 Task: Find connections with filter location Elsdorf with filter topic #communitieswith filter profile language Spanish with filter current company Allscripts with filter school Karnataka technical jobs with filter industry Software Development with filter service category Financial Advisory with filter keywords title Managing Member
Action: Mouse moved to (546, 73)
Screenshot: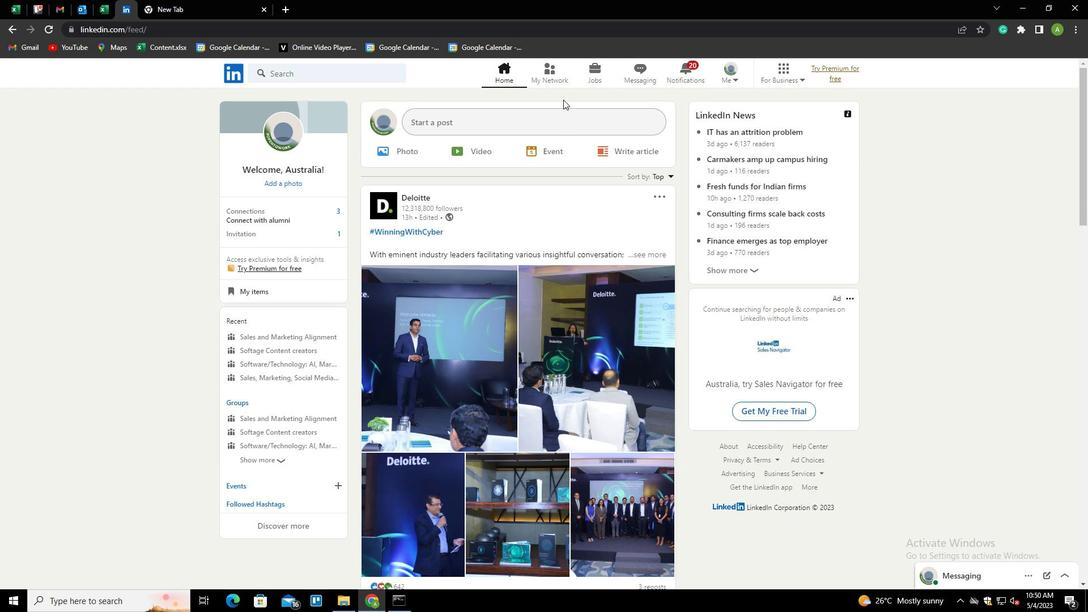 
Action: Mouse pressed left at (546, 73)
Screenshot: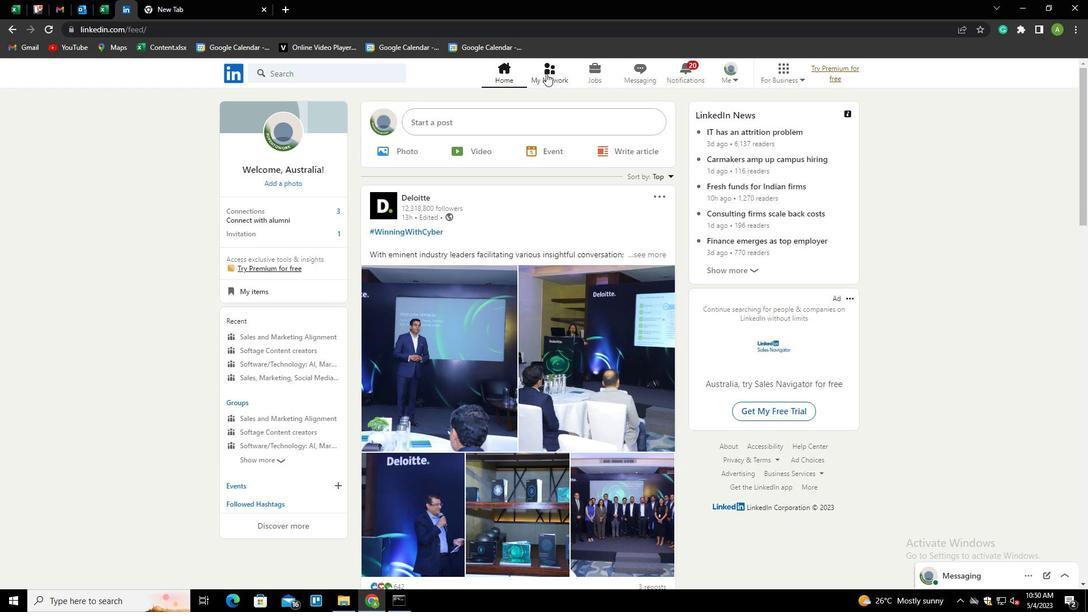 
Action: Mouse moved to (295, 133)
Screenshot: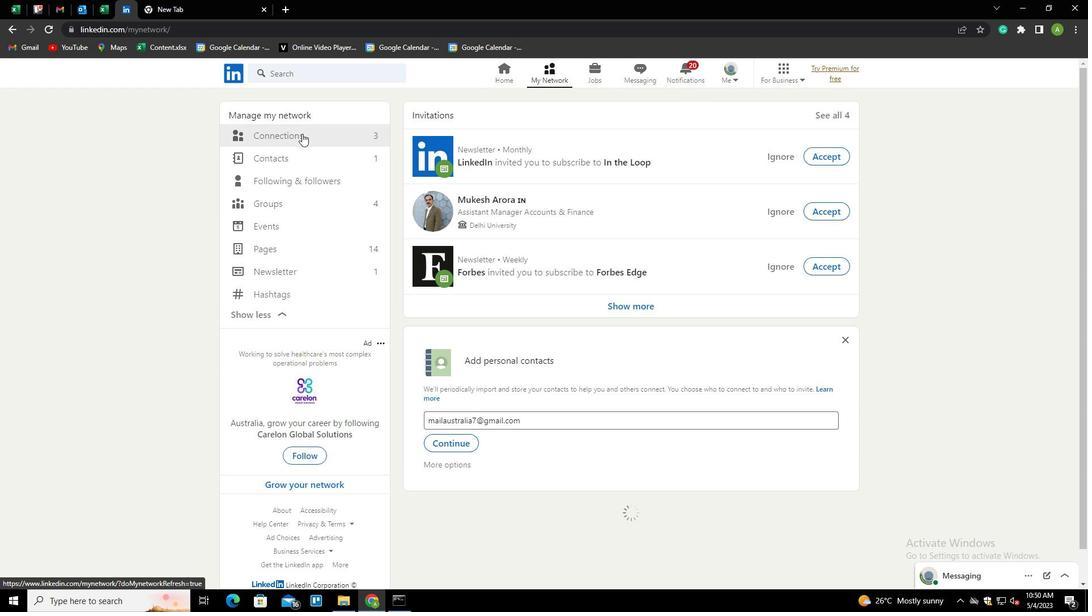 
Action: Mouse pressed left at (295, 133)
Screenshot: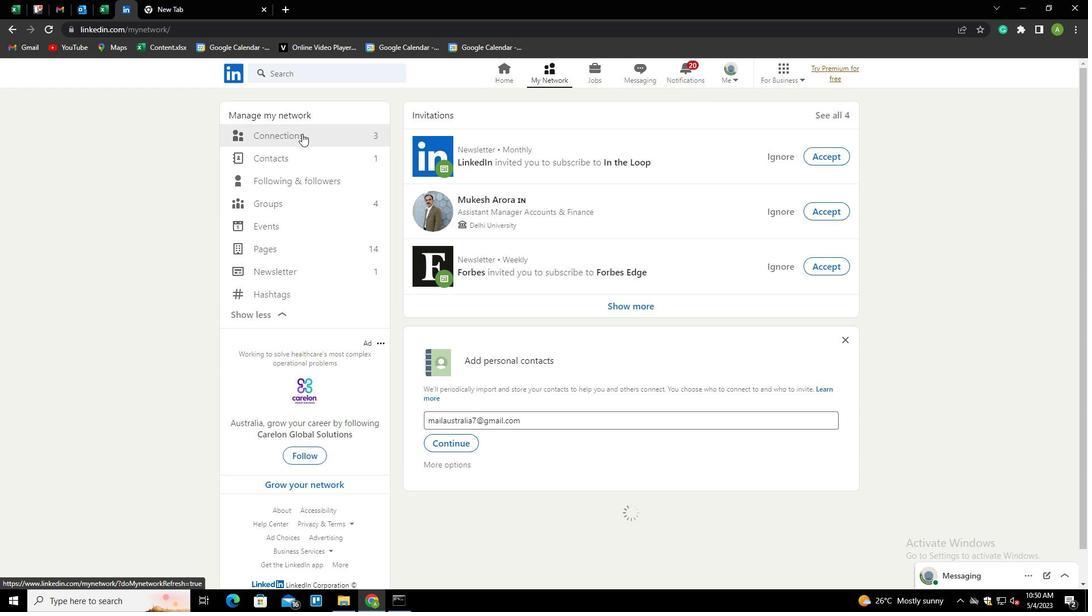 
Action: Mouse moved to (605, 137)
Screenshot: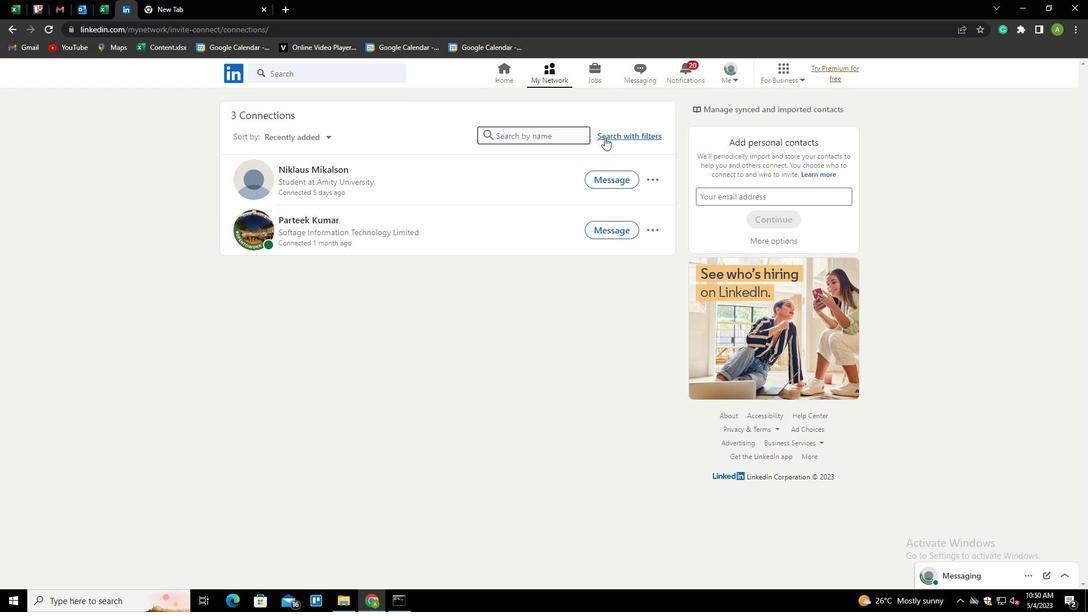 
Action: Mouse pressed left at (605, 137)
Screenshot: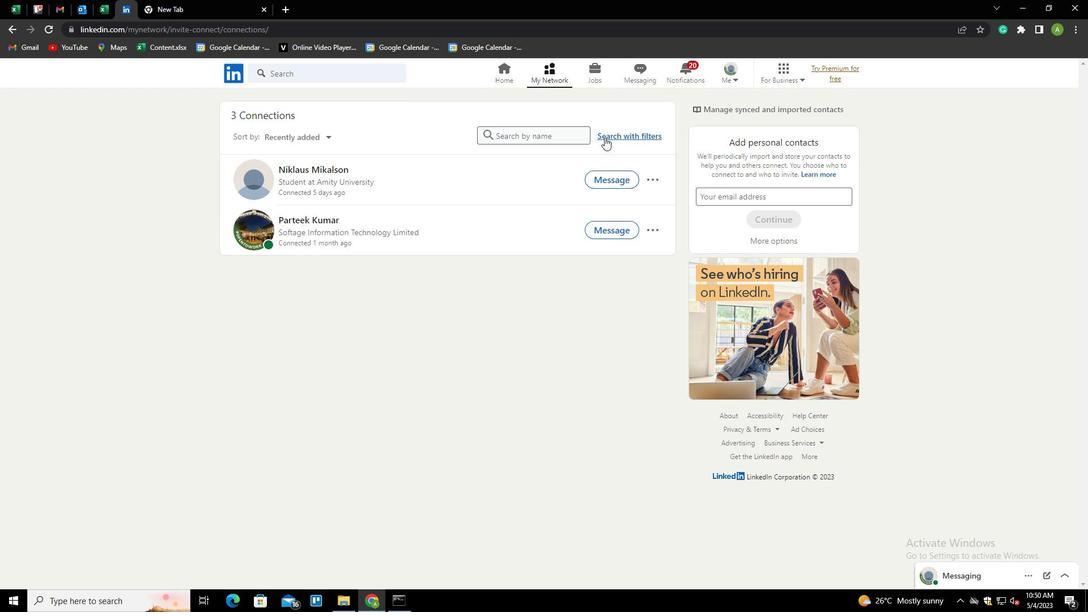 
Action: Mouse moved to (576, 103)
Screenshot: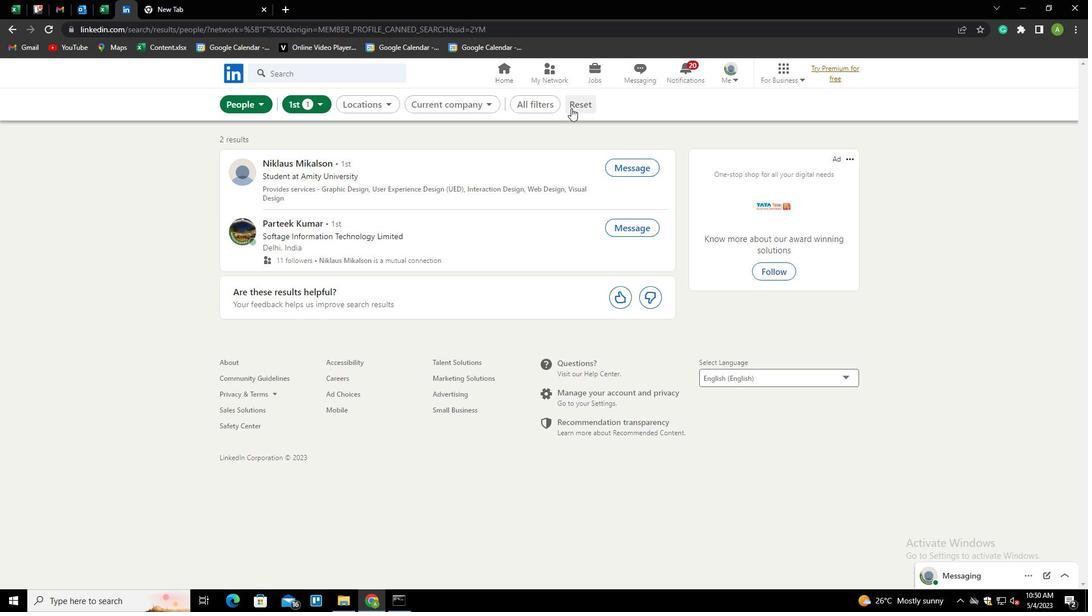 
Action: Mouse pressed left at (576, 103)
Screenshot: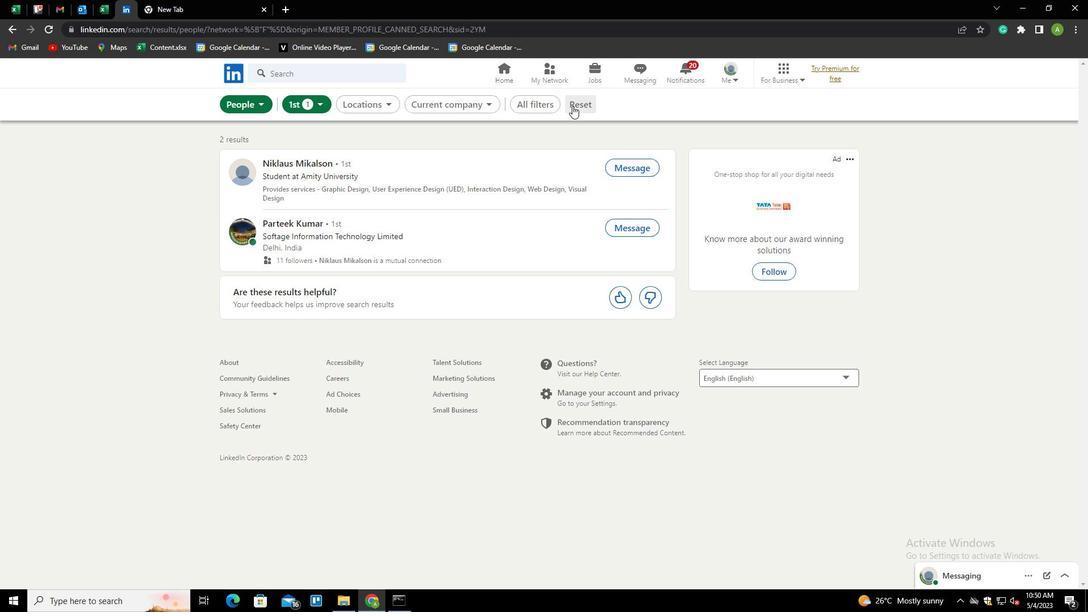 
Action: Mouse moved to (568, 104)
Screenshot: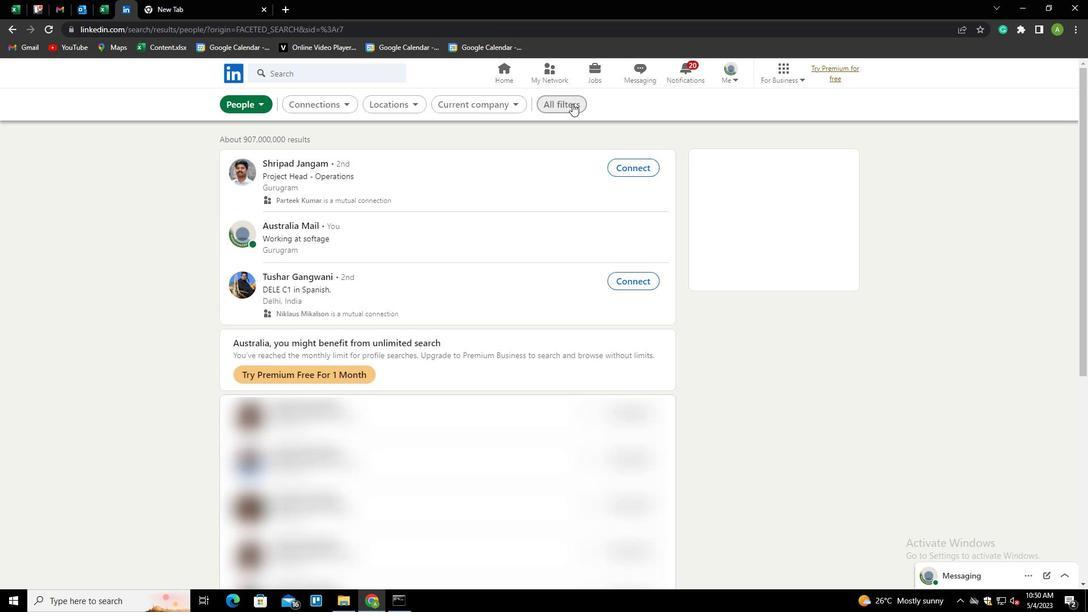 
Action: Mouse pressed left at (568, 104)
Screenshot: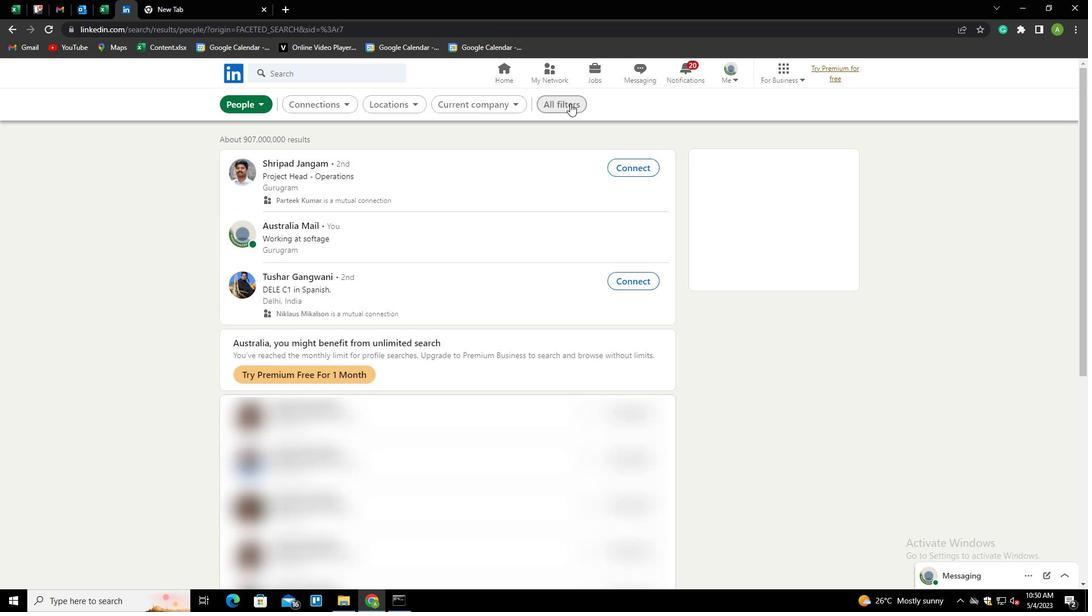 
Action: Mouse moved to (1006, 326)
Screenshot: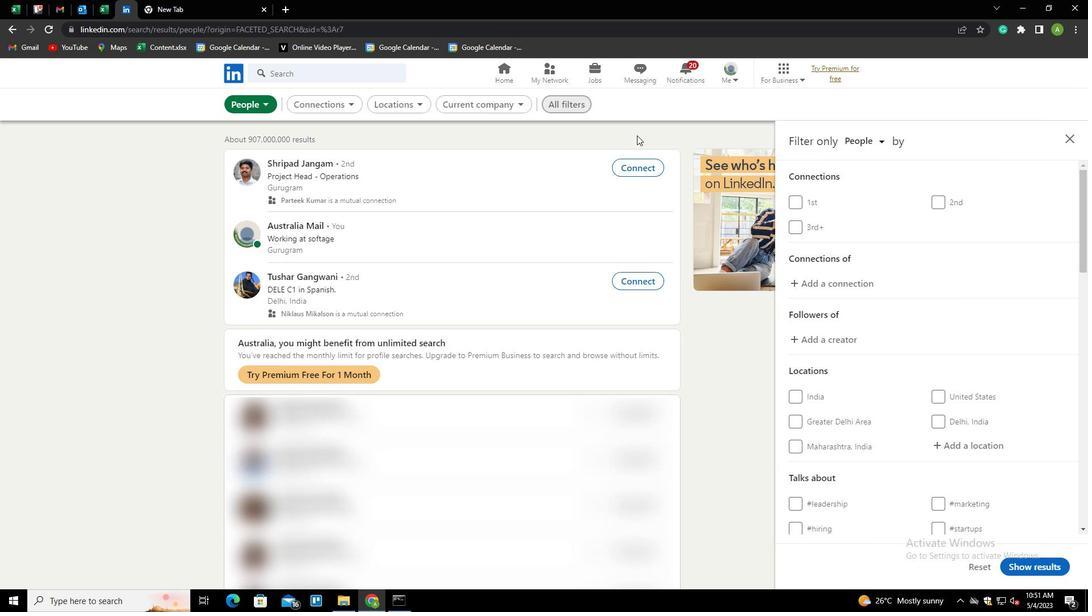 
Action: Mouse scrolled (1006, 325) with delta (0, 0)
Screenshot: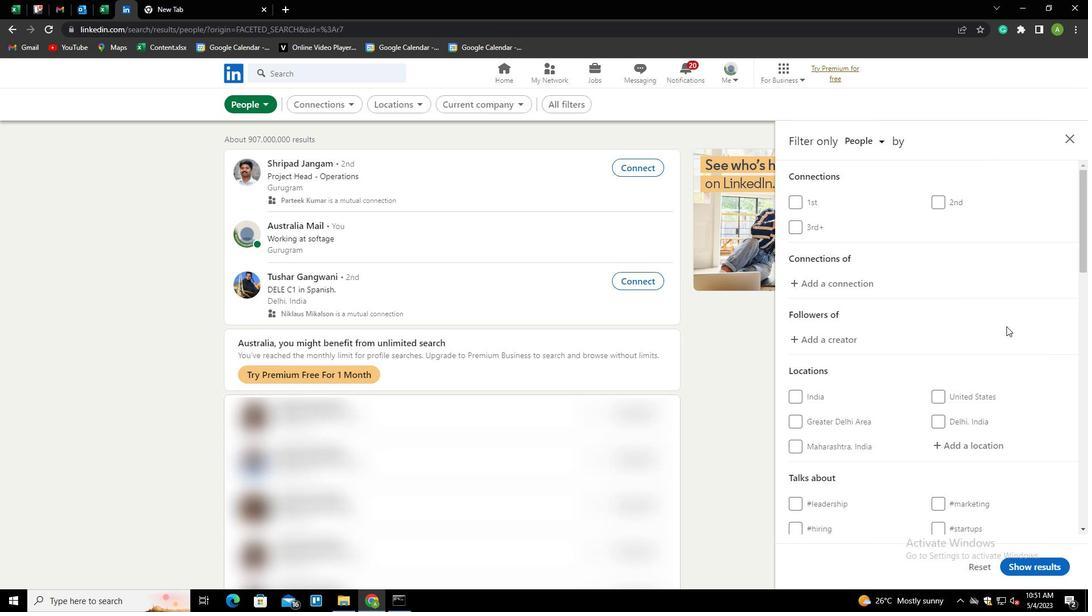 
Action: Mouse scrolled (1006, 325) with delta (0, 0)
Screenshot: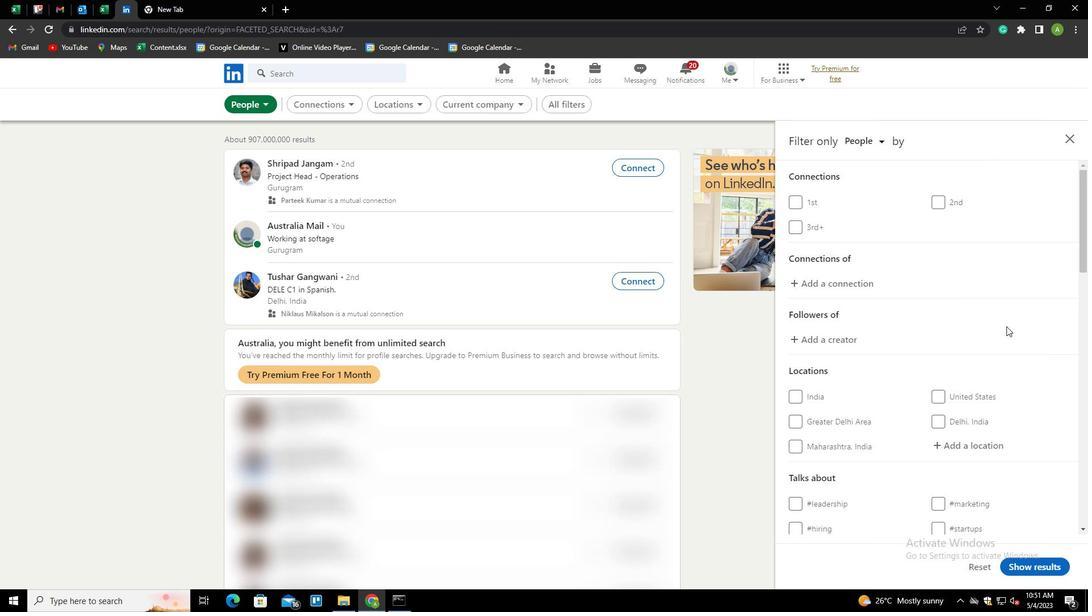 
Action: Mouse scrolled (1006, 325) with delta (0, 0)
Screenshot: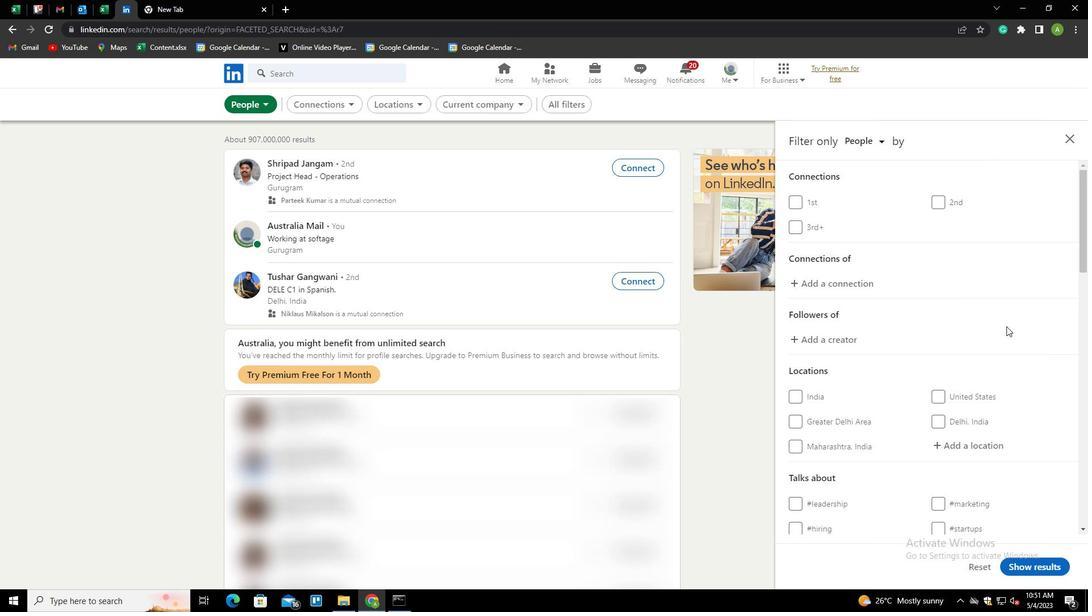 
Action: Mouse moved to (953, 275)
Screenshot: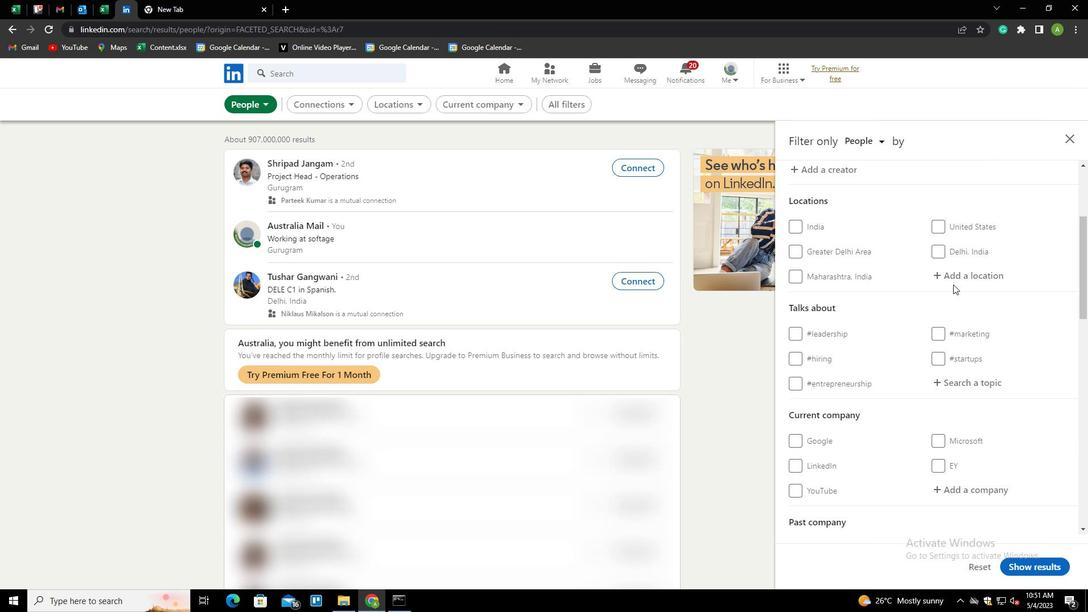 
Action: Mouse pressed left at (953, 275)
Screenshot: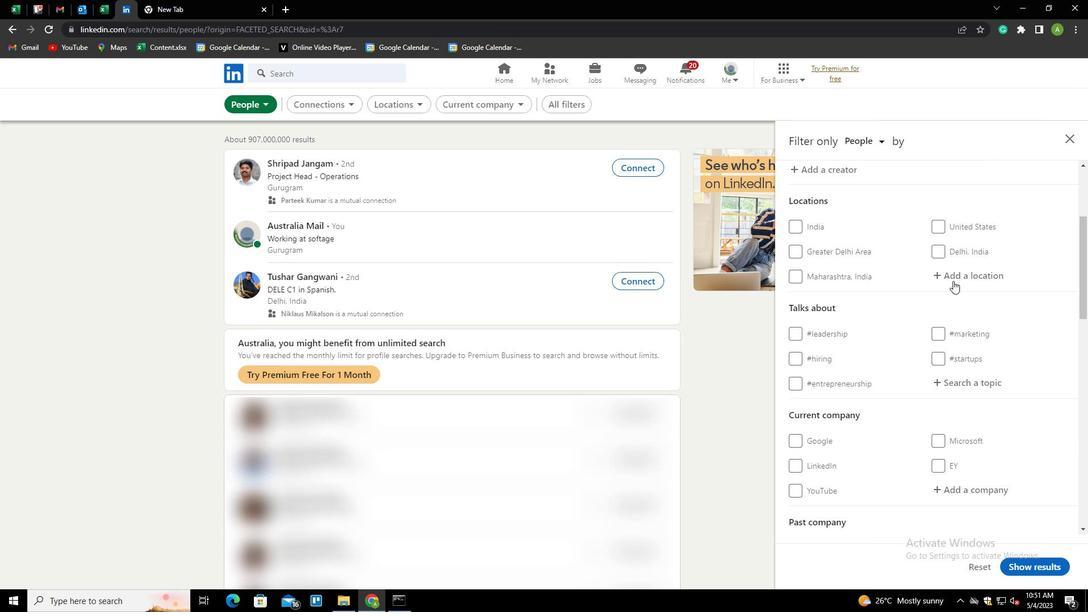 
Action: Key pressed <Key.shift>ELSDORF<Key.down><Key.enter>
Screenshot: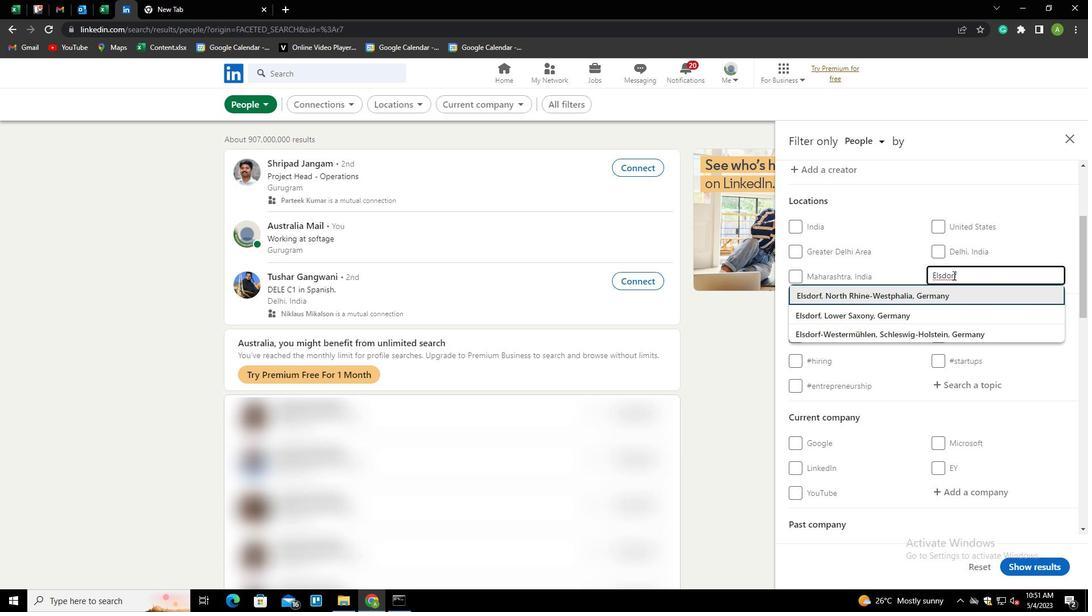 
Action: Mouse scrolled (953, 274) with delta (0, 0)
Screenshot: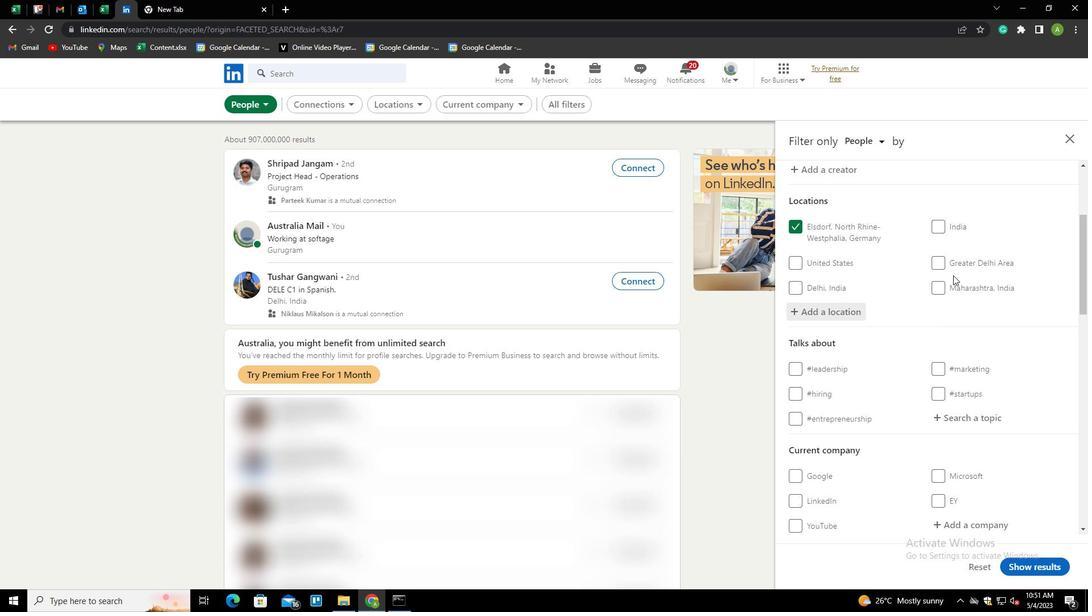 
Action: Mouse scrolled (953, 274) with delta (0, 0)
Screenshot: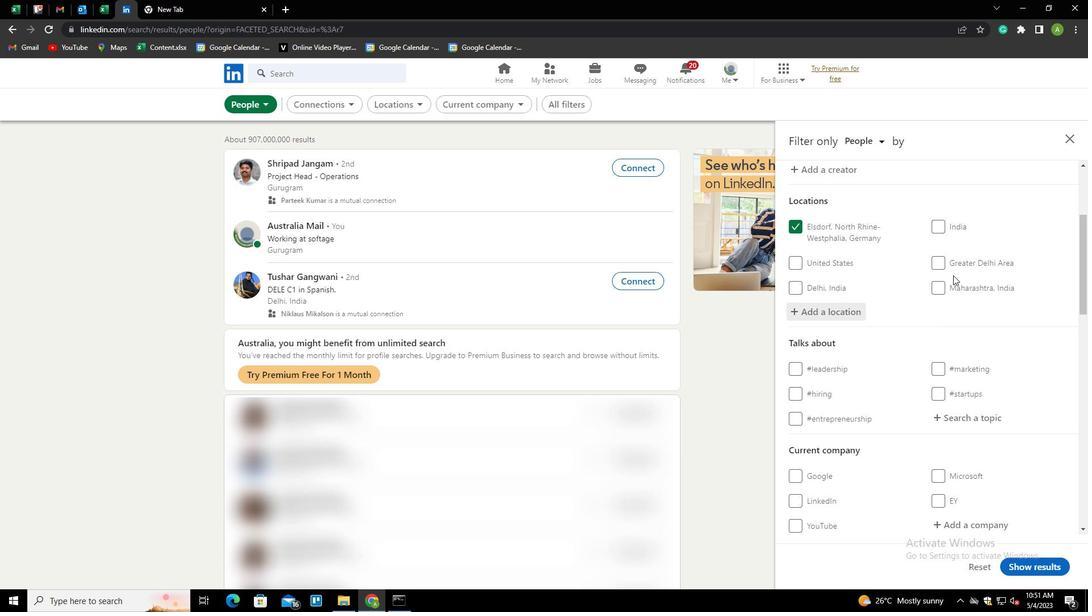 
Action: Mouse moved to (946, 299)
Screenshot: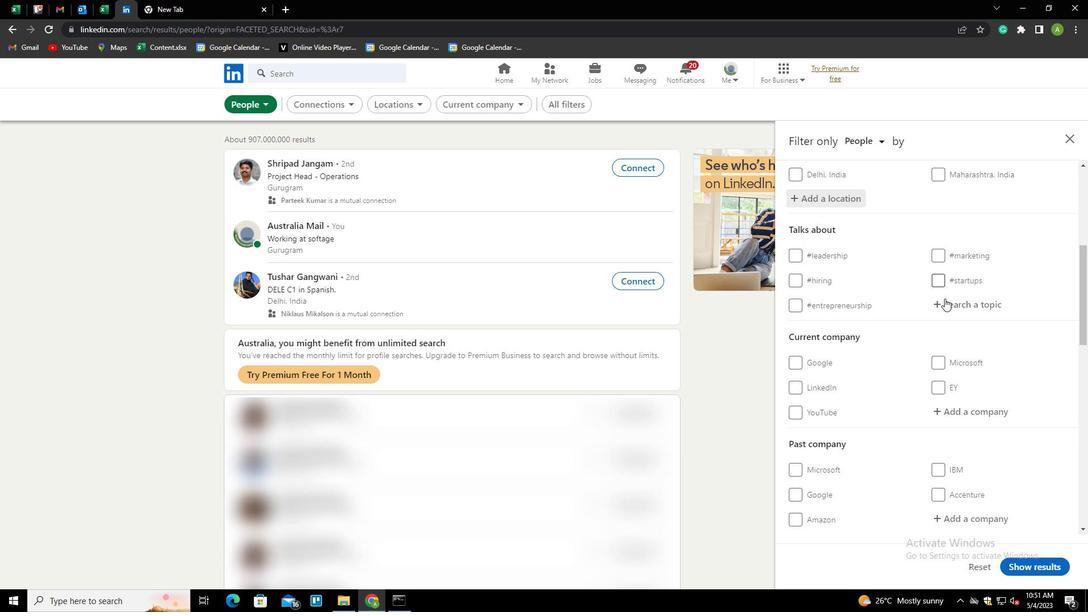 
Action: Mouse pressed left at (946, 299)
Screenshot: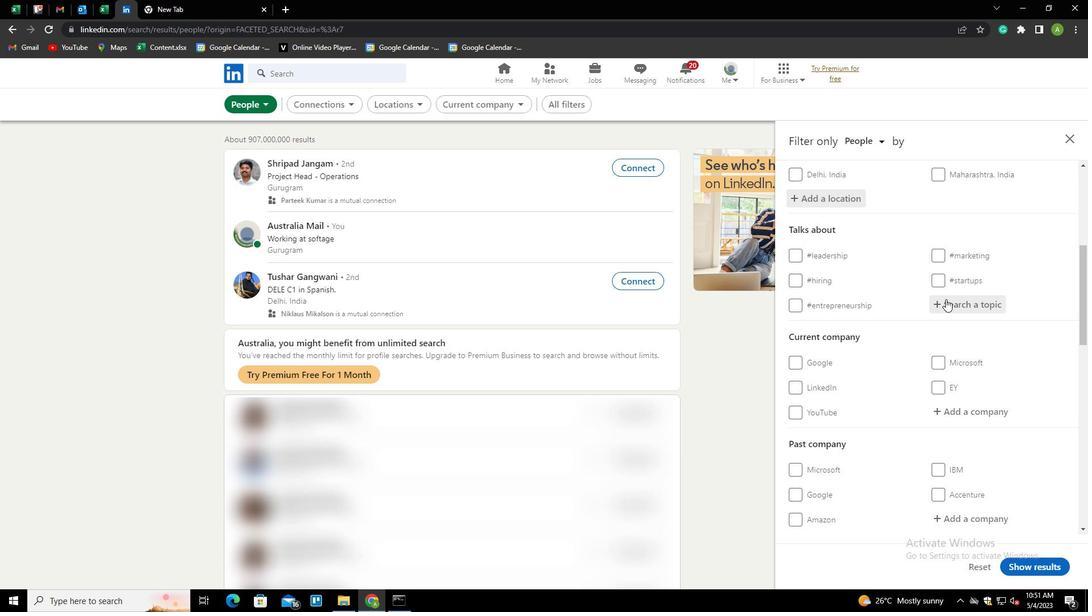 
Action: Key pressed COMMUNICATION<Key.down><Key.backspace><Key.backspace>ES
Screenshot: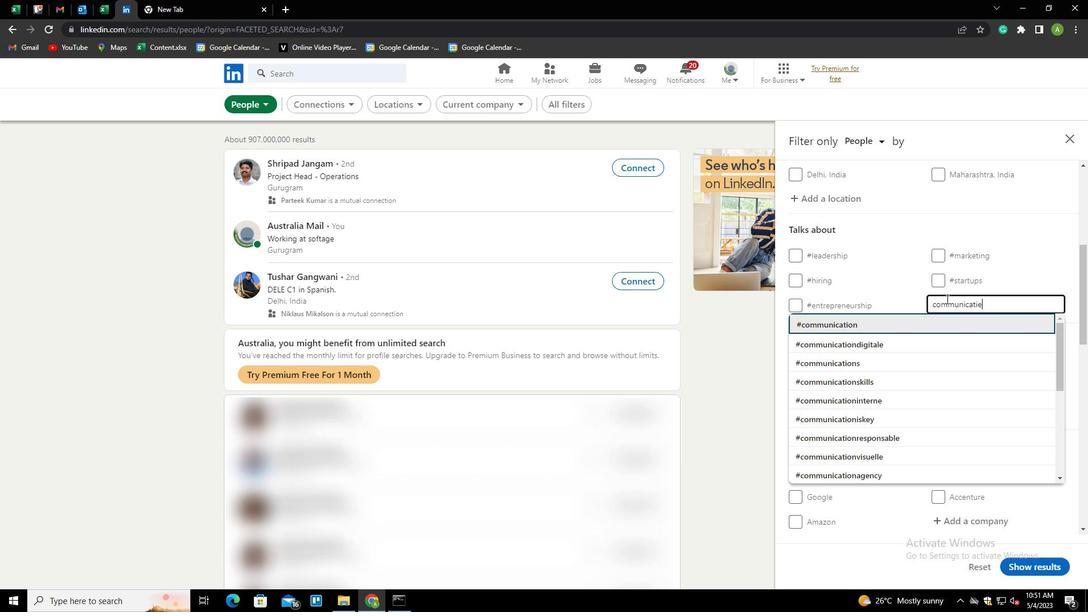 
Action: Mouse moved to (987, 324)
Screenshot: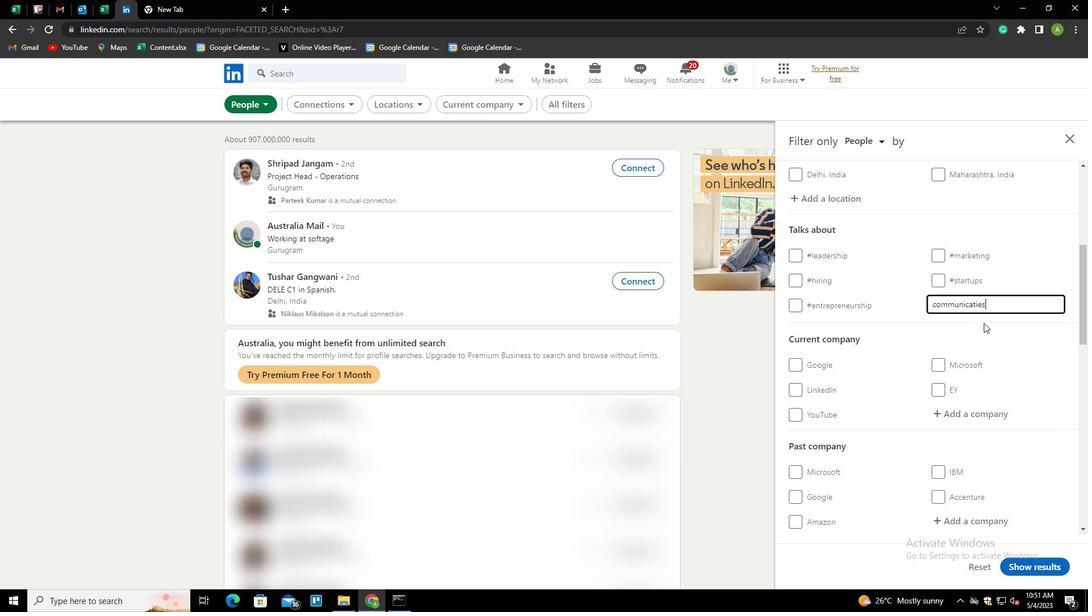 
Action: Mouse pressed left at (987, 324)
Screenshot: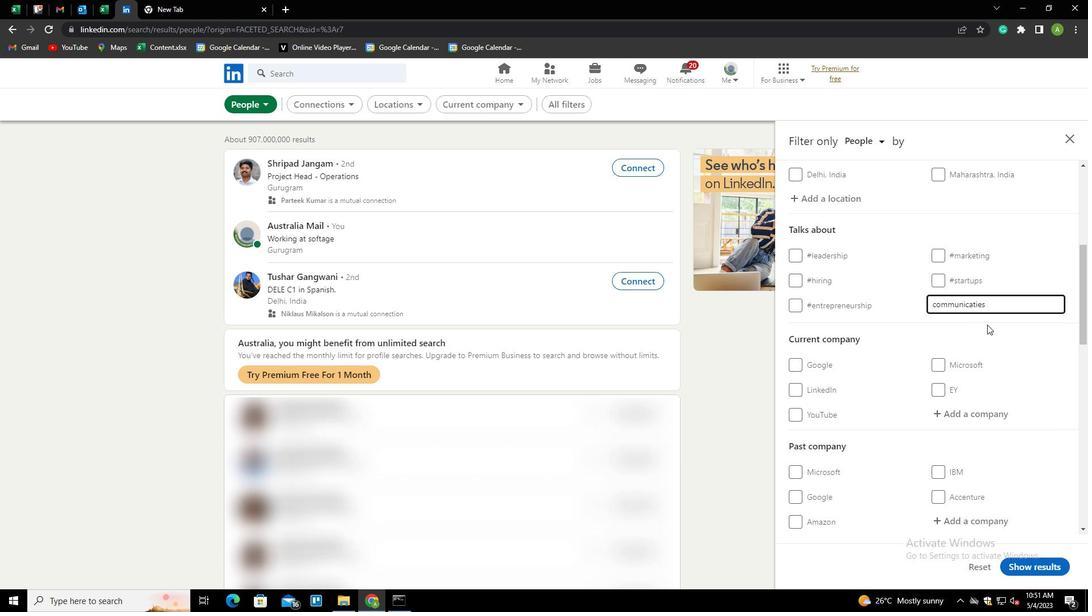 
Action: Mouse moved to (971, 307)
Screenshot: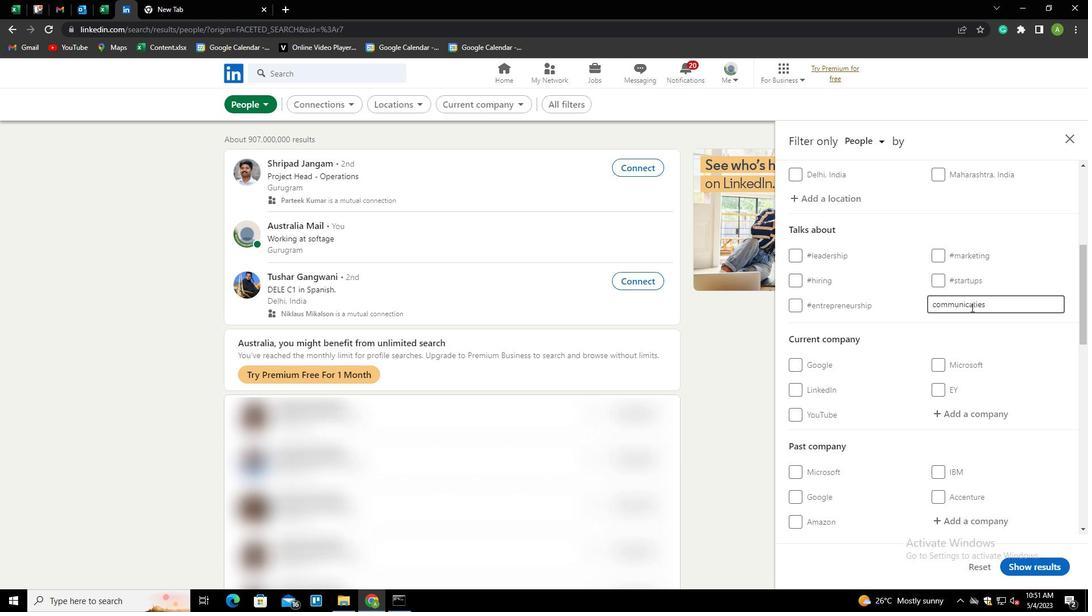 
Action: Mouse pressed left at (971, 307)
Screenshot: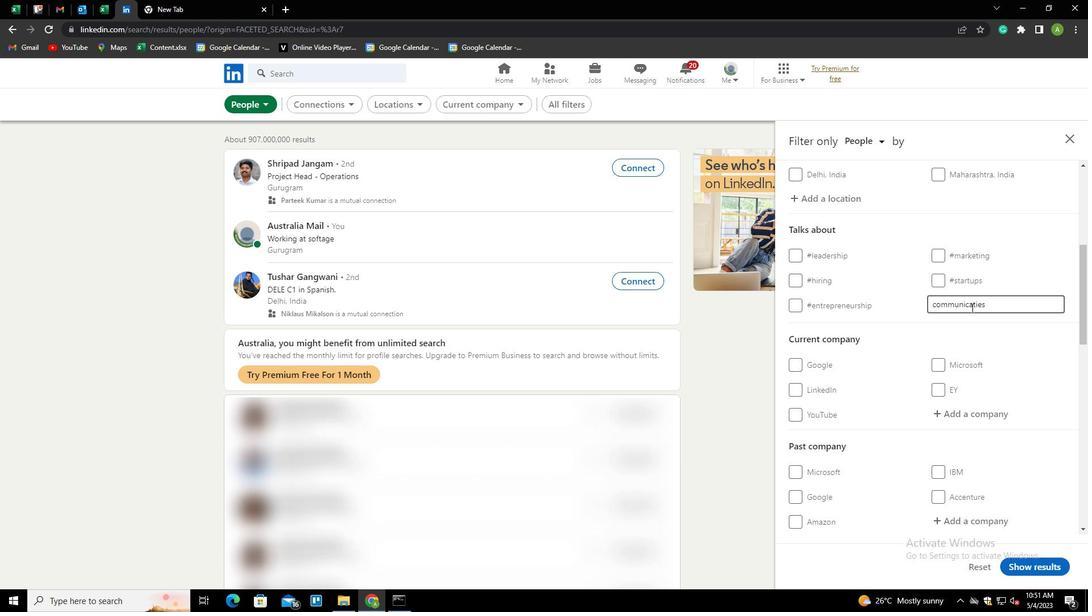 
Action: Mouse moved to (981, 308)
Screenshot: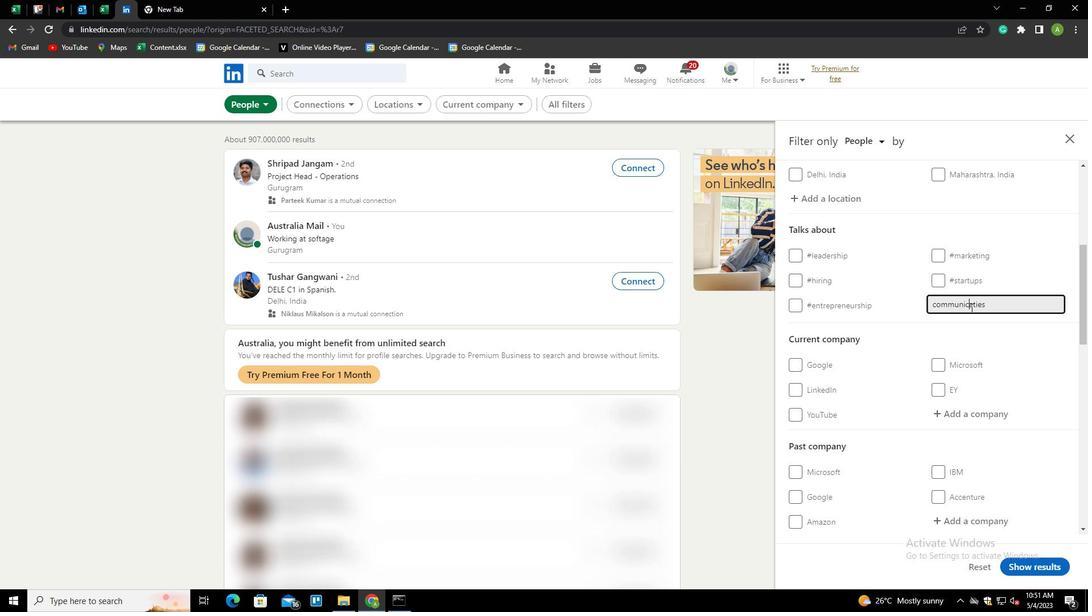 
Action: Key pressed <Key.right><Key.backspace><Key.backspace><Key.down><Key.enter>
Screenshot: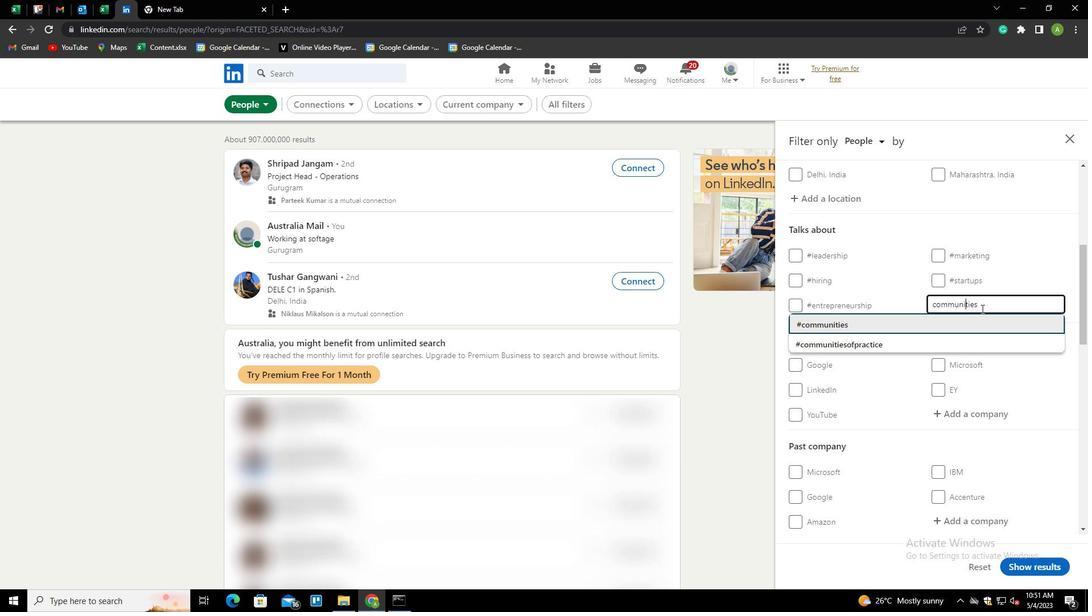 
Action: Mouse scrolled (981, 308) with delta (0, 0)
Screenshot: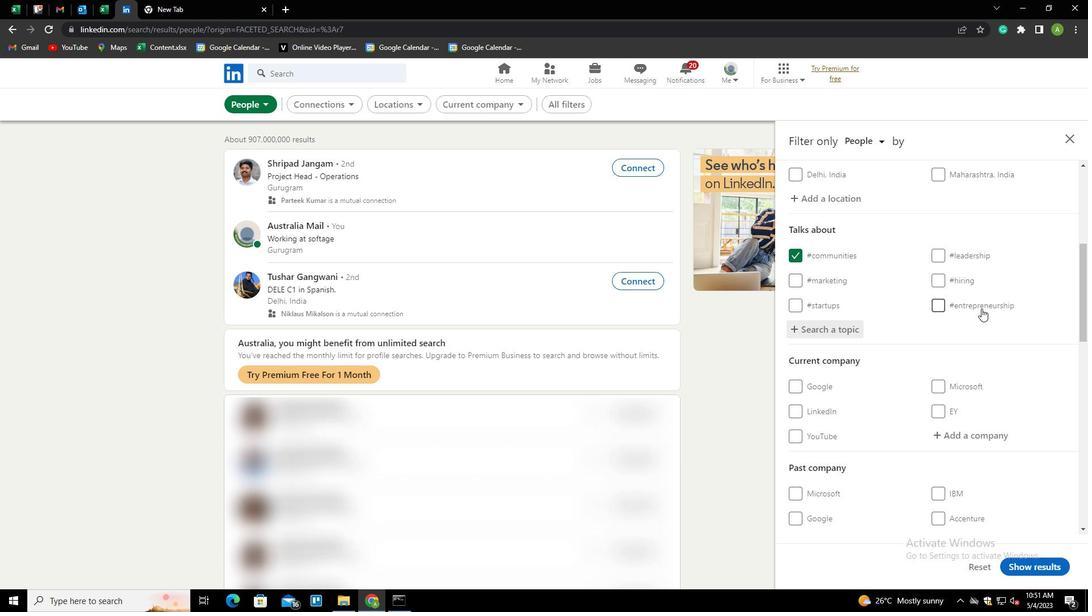 
Action: Mouse scrolled (981, 308) with delta (0, 0)
Screenshot: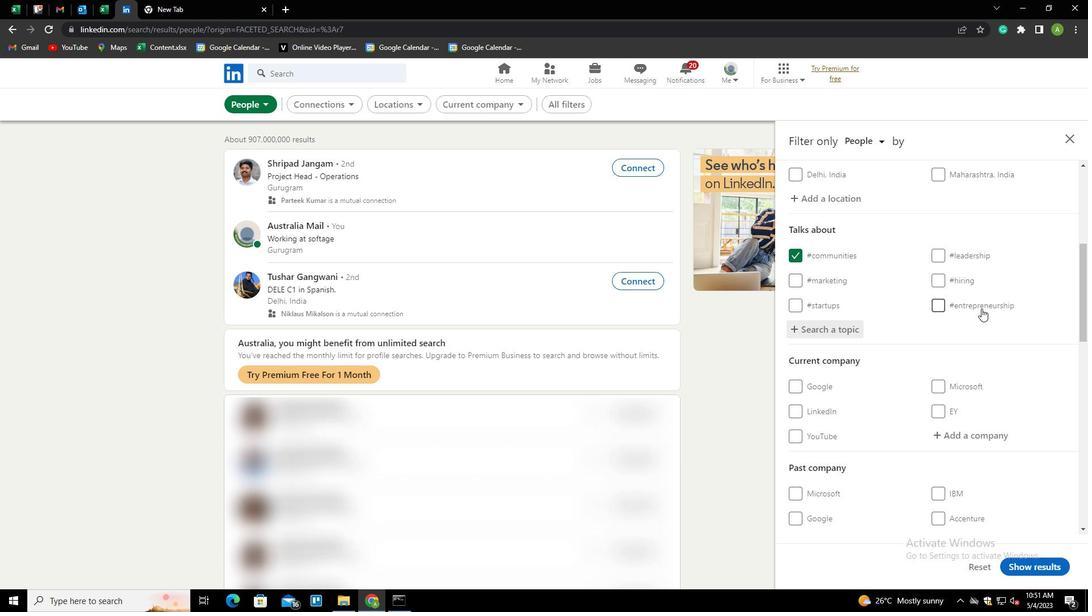 
Action: Mouse scrolled (981, 308) with delta (0, 0)
Screenshot: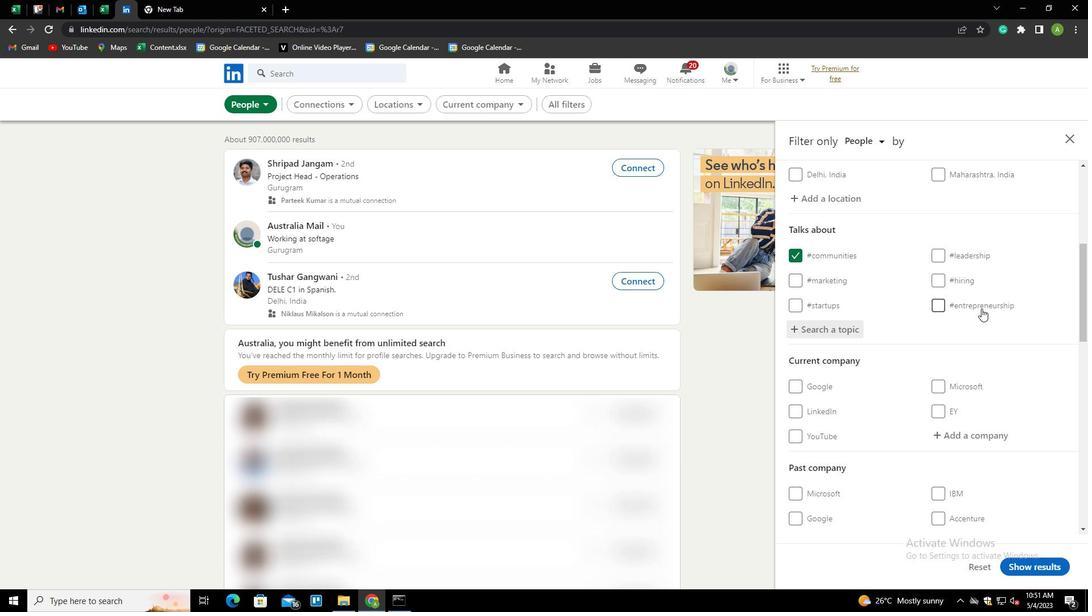 
Action: Mouse scrolled (981, 308) with delta (0, 0)
Screenshot: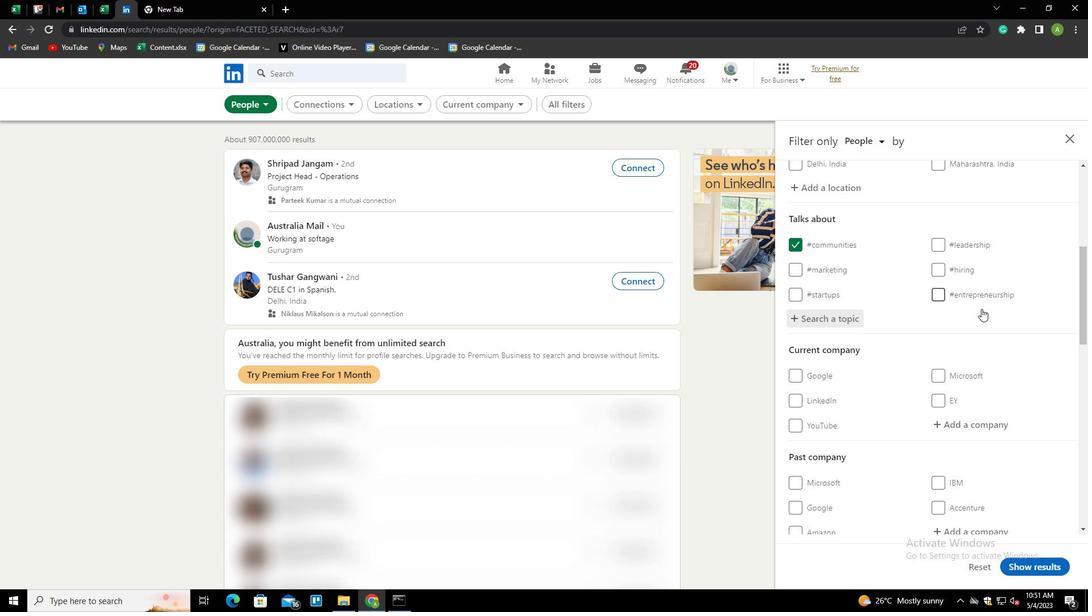 
Action: Mouse scrolled (981, 308) with delta (0, 0)
Screenshot: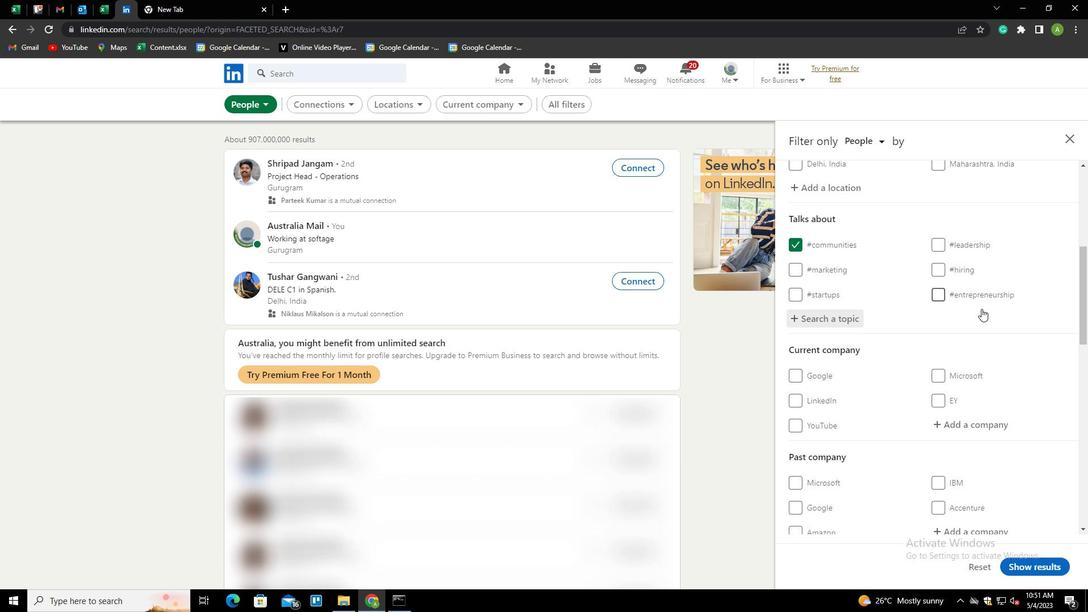 
Action: Mouse scrolled (981, 308) with delta (0, 0)
Screenshot: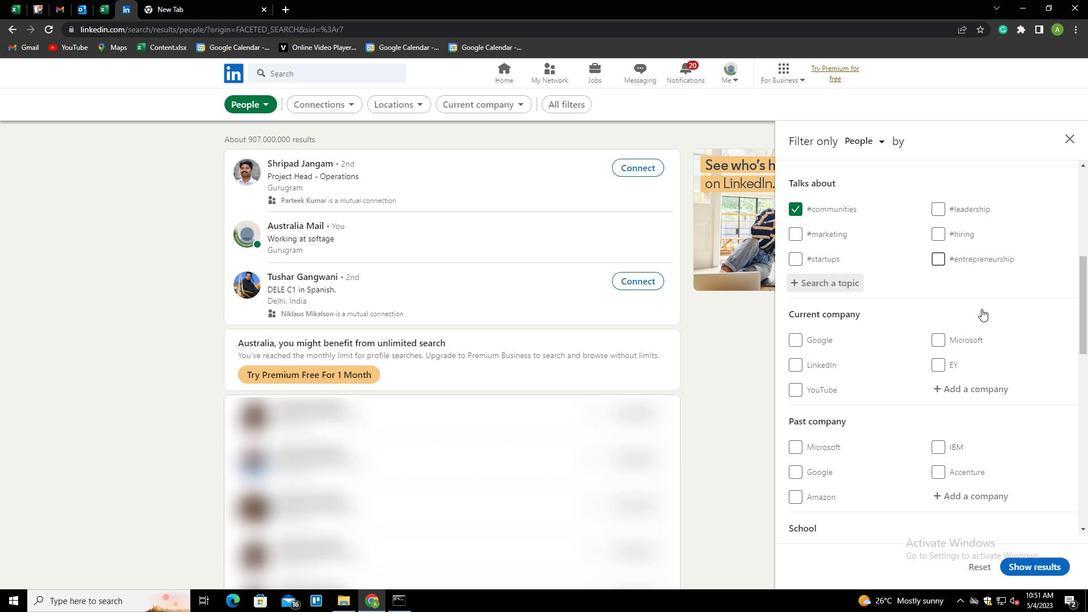 
Action: Mouse scrolled (981, 308) with delta (0, 0)
Screenshot: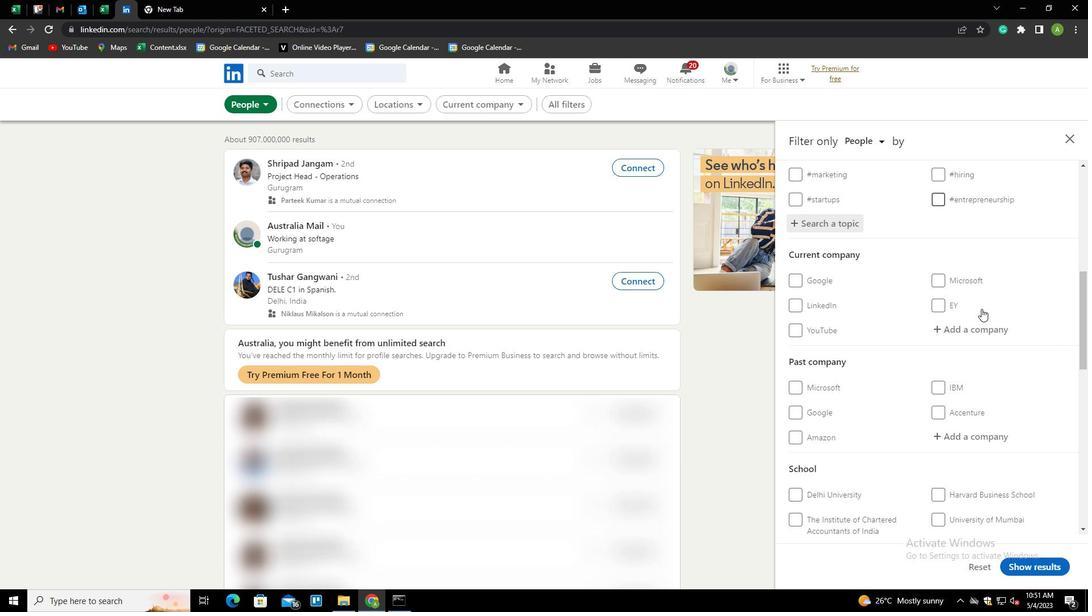
Action: Mouse scrolled (981, 308) with delta (0, 0)
Screenshot: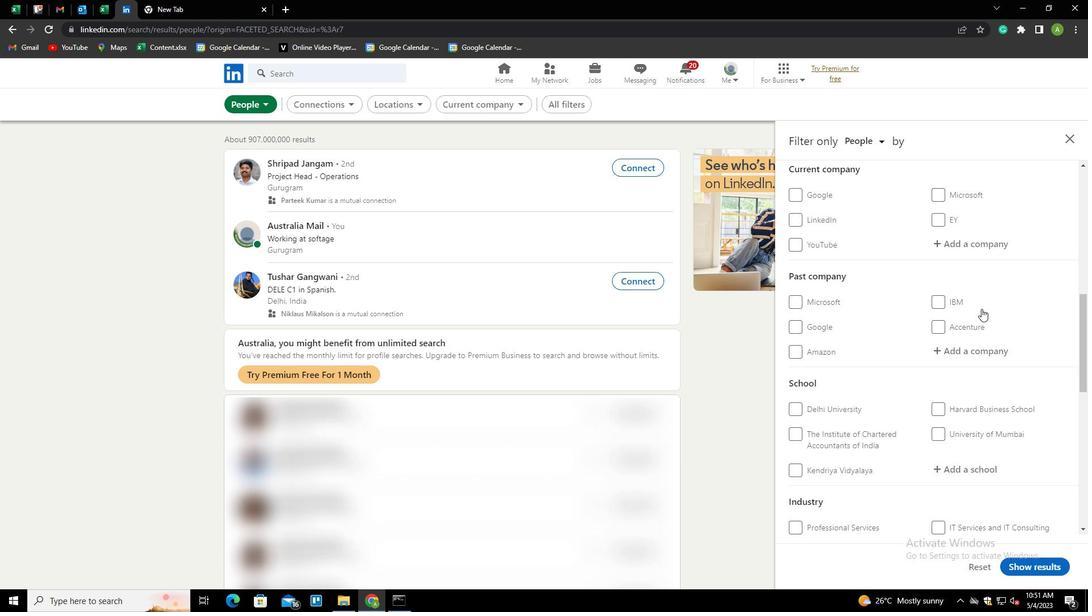 
Action: Mouse moved to (827, 421)
Screenshot: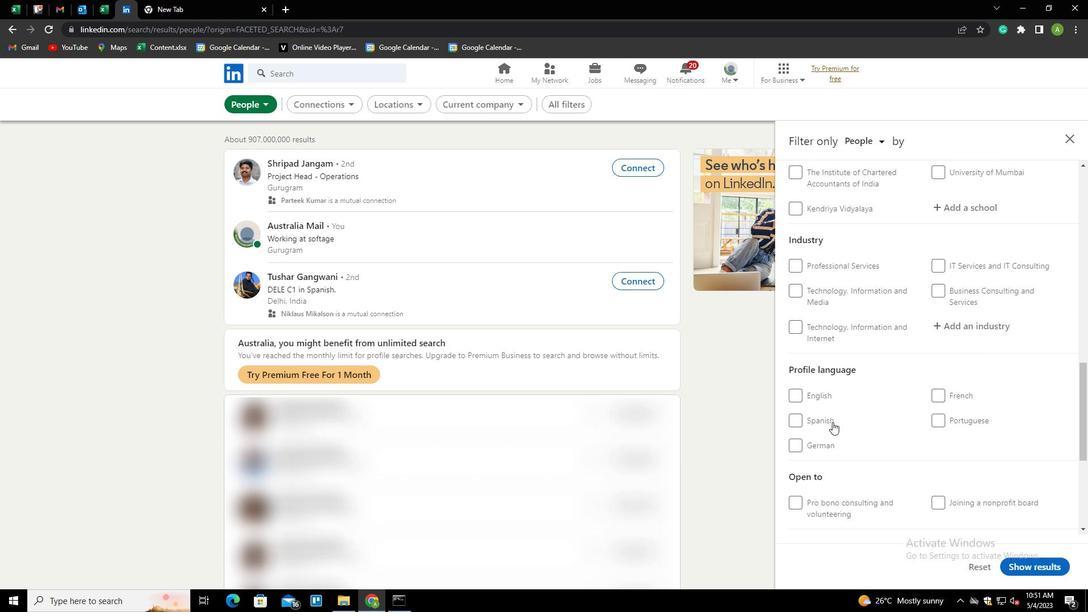 
Action: Mouse pressed left at (827, 421)
Screenshot: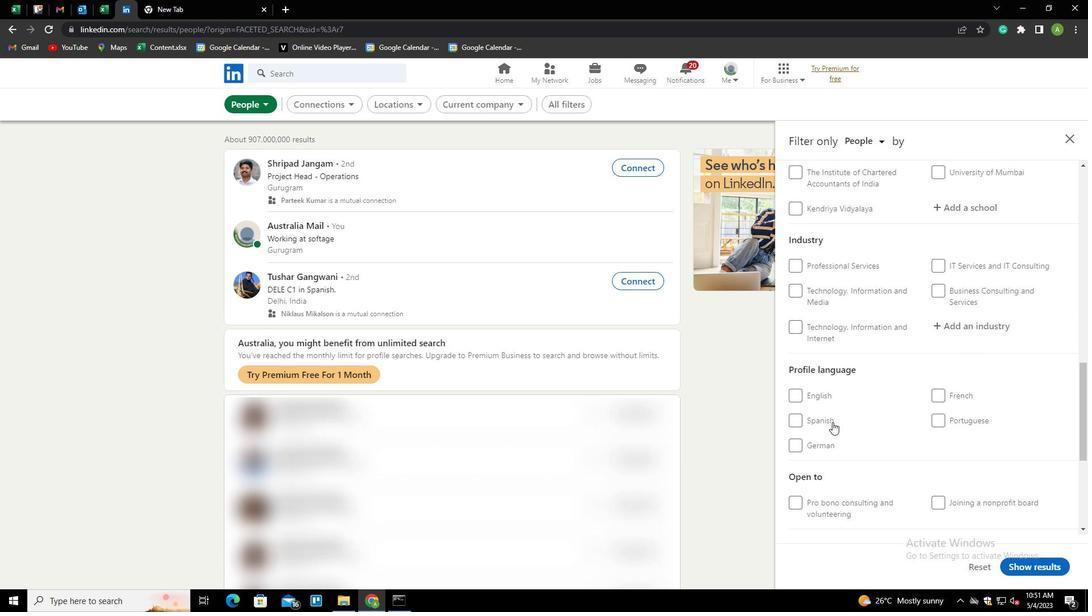 
Action: Mouse moved to (918, 378)
Screenshot: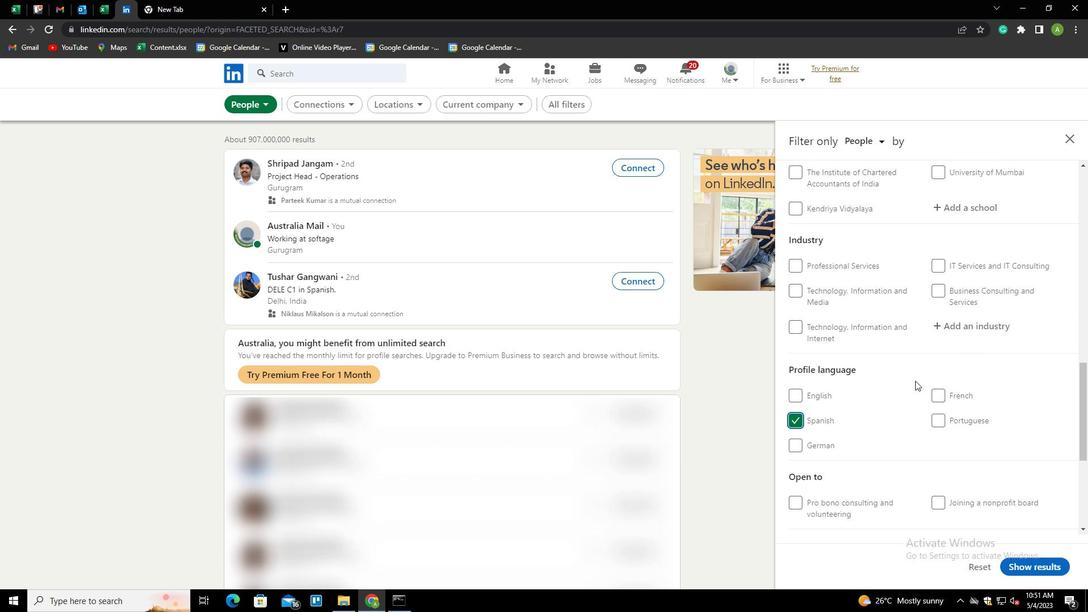 
Action: Mouse scrolled (918, 378) with delta (0, 0)
Screenshot: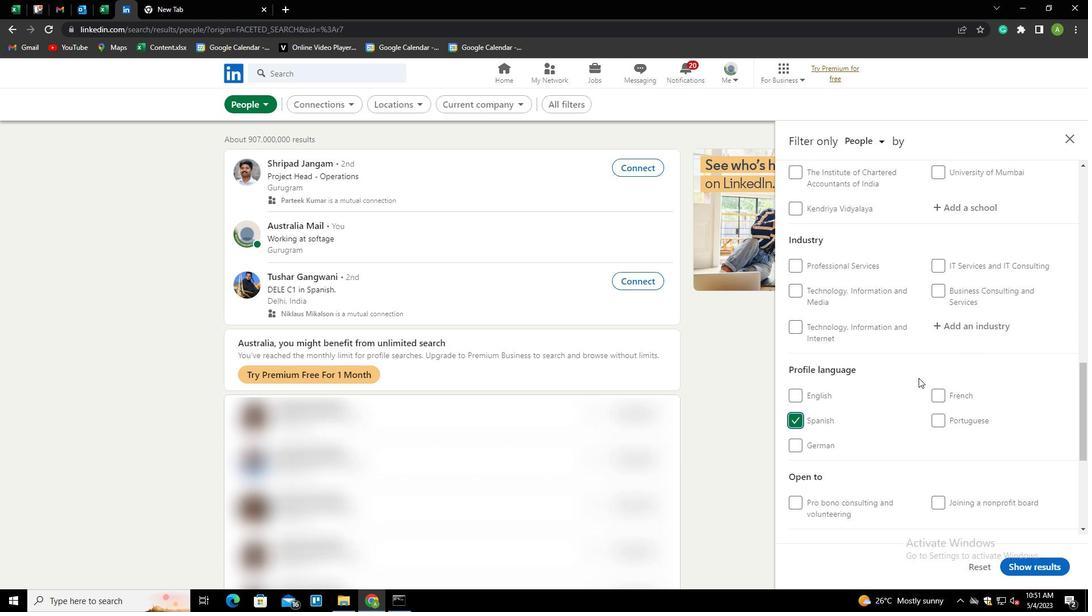 
Action: Mouse scrolled (918, 378) with delta (0, 0)
Screenshot: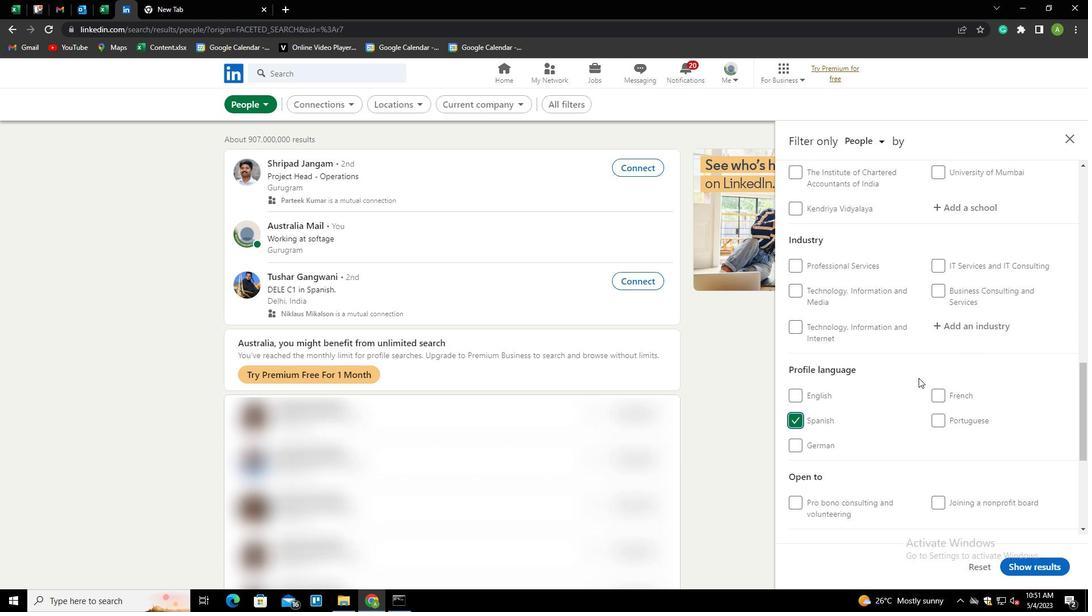 
Action: Mouse scrolled (918, 378) with delta (0, 0)
Screenshot: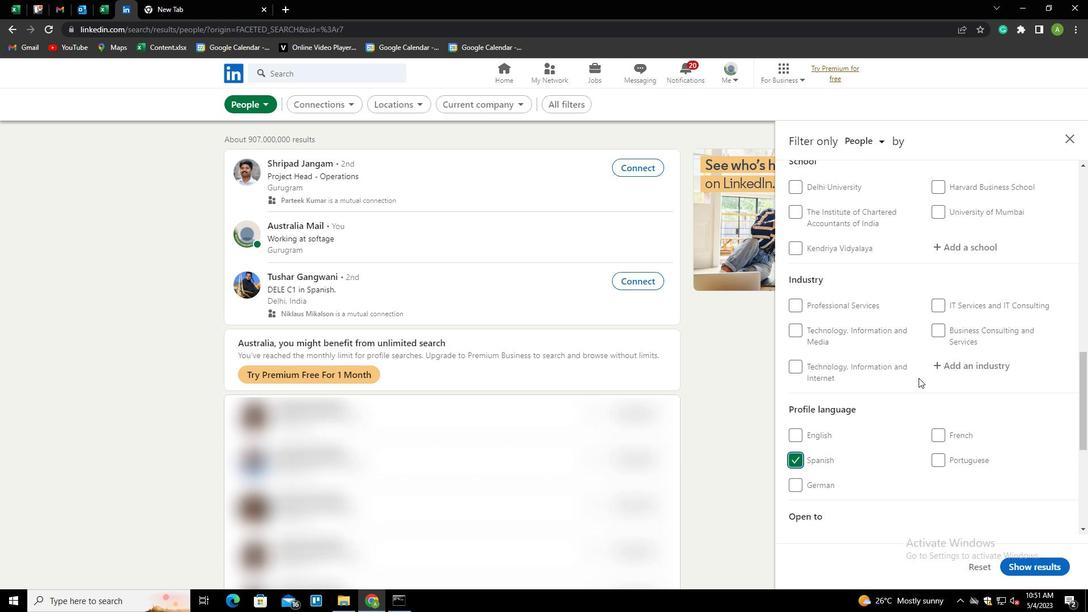 
Action: Mouse scrolled (918, 378) with delta (0, 0)
Screenshot: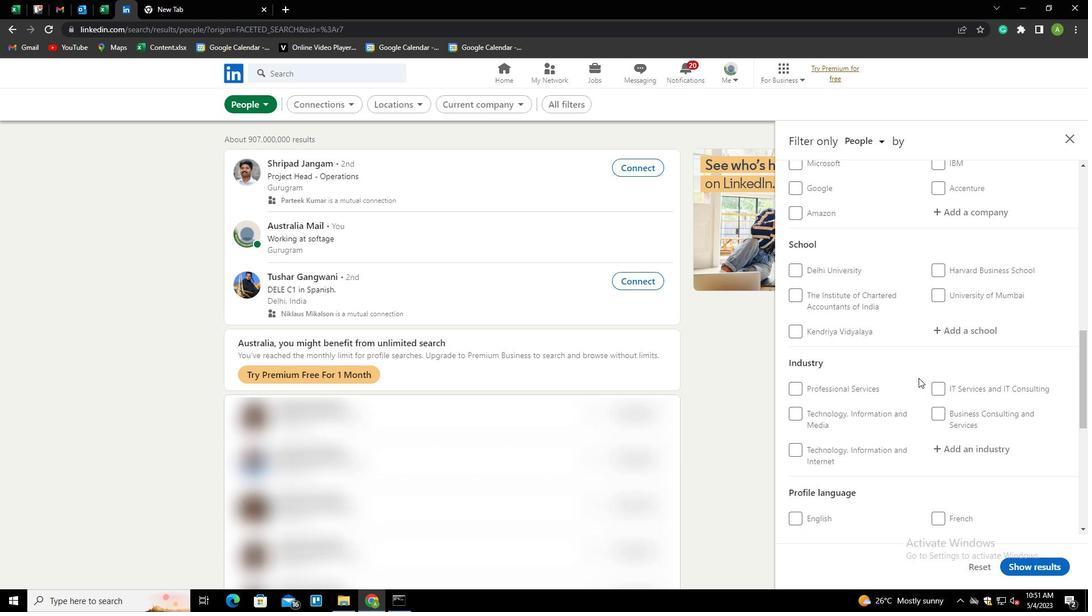 
Action: Mouse scrolled (918, 378) with delta (0, 0)
Screenshot: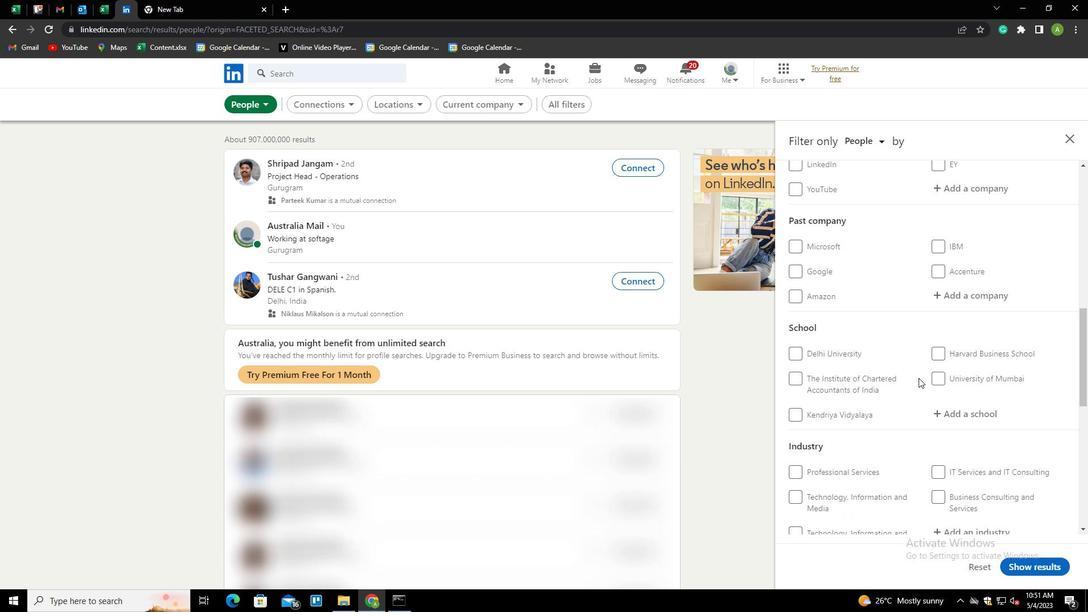 
Action: Mouse scrolled (918, 378) with delta (0, 0)
Screenshot: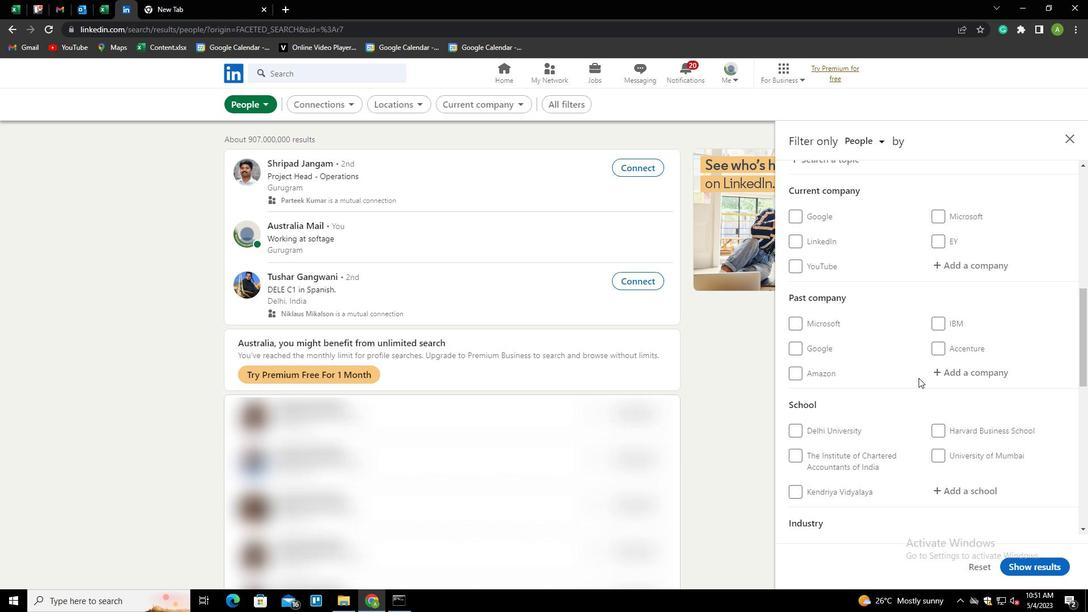 
Action: Mouse moved to (952, 326)
Screenshot: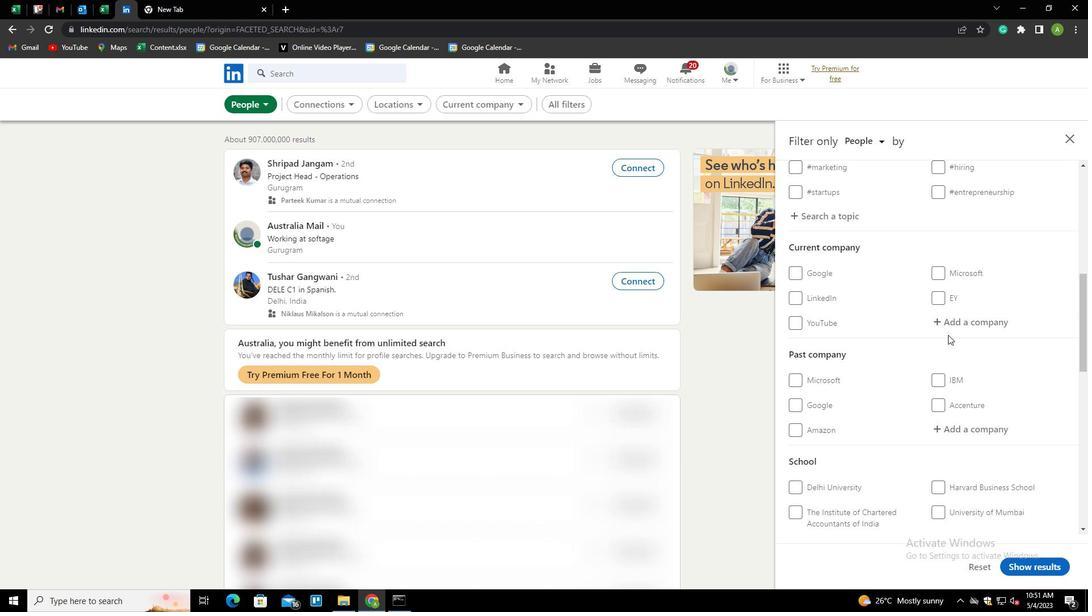 
Action: Mouse pressed left at (952, 326)
Screenshot: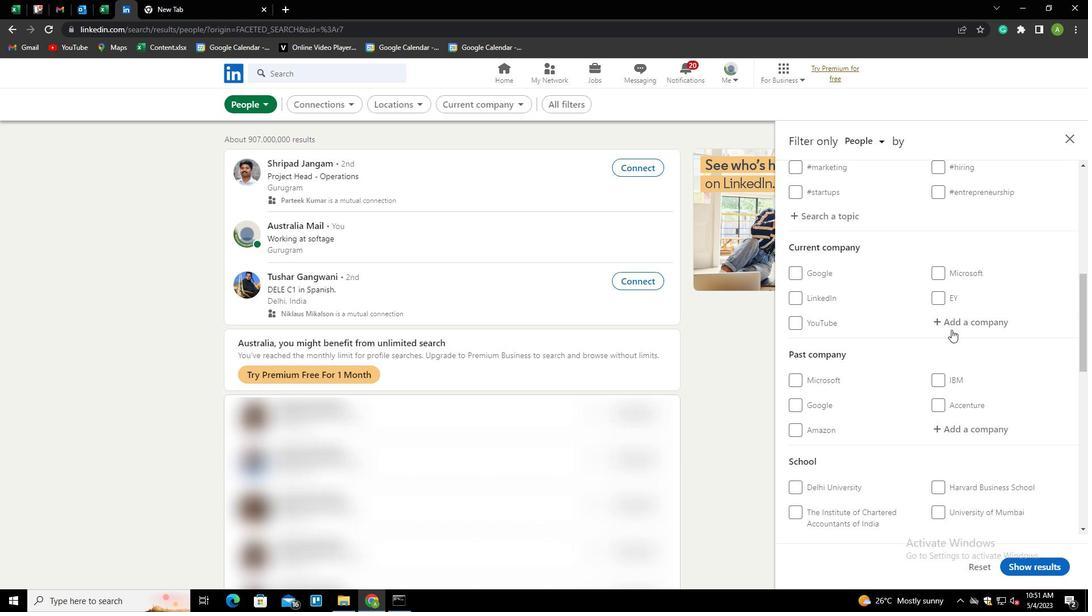 
Action: Key pressed <Key.shift>ALLSCRIPTS<Key.down><Key.enter>
Screenshot: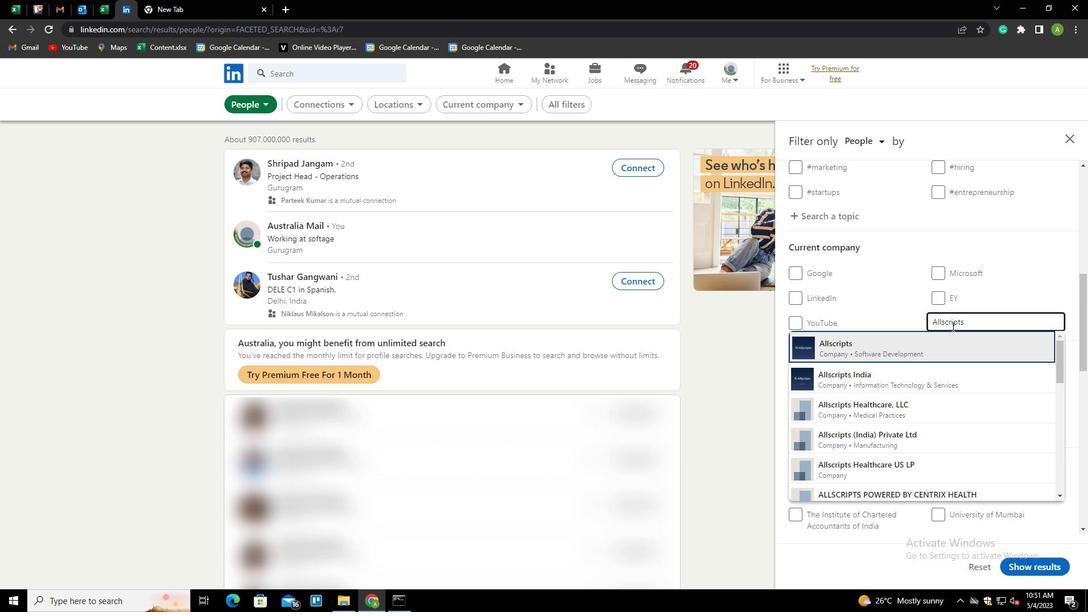
Action: Mouse scrolled (952, 325) with delta (0, 0)
Screenshot: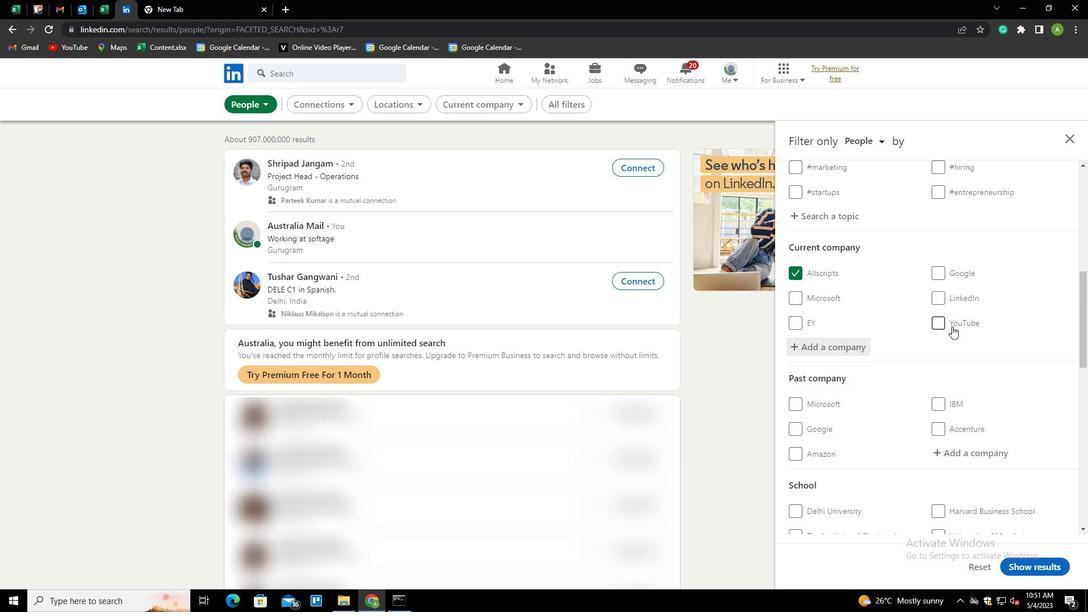 
Action: Mouse scrolled (952, 325) with delta (0, 0)
Screenshot: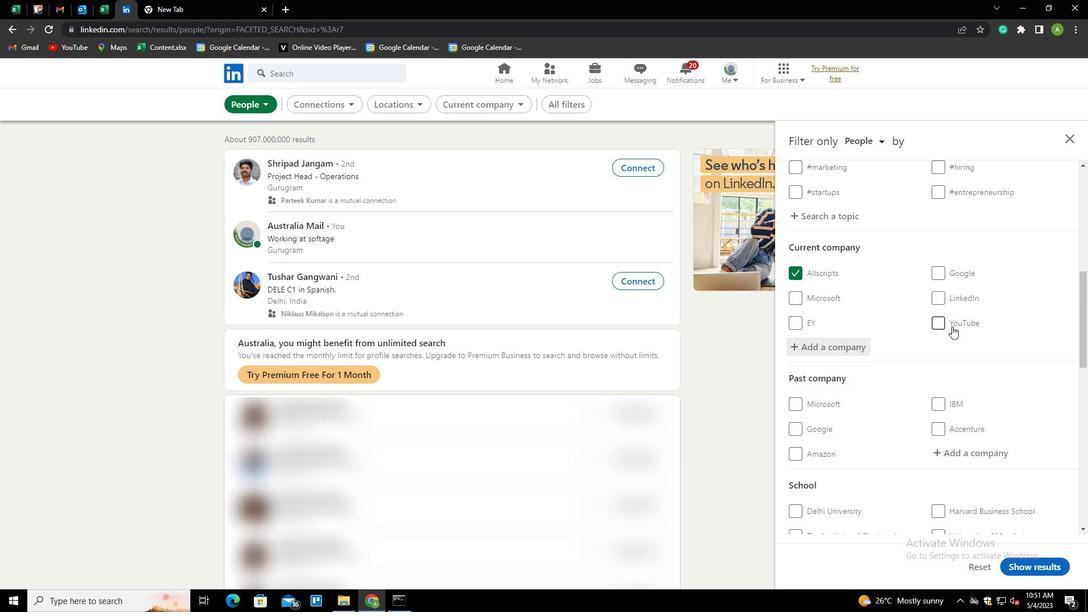
Action: Mouse scrolled (952, 325) with delta (0, 0)
Screenshot: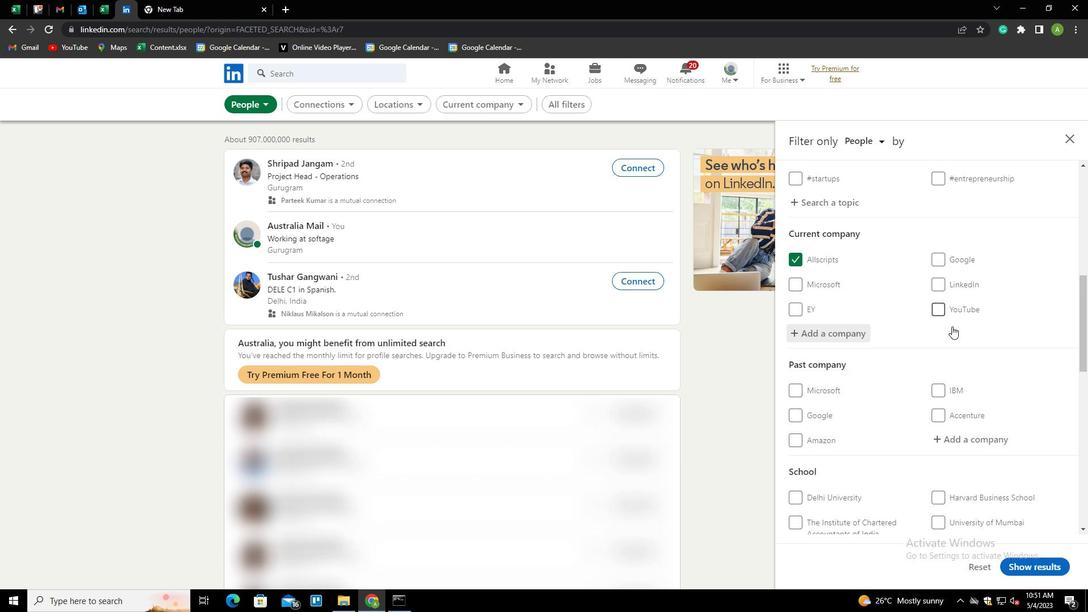 
Action: Mouse scrolled (952, 325) with delta (0, 0)
Screenshot: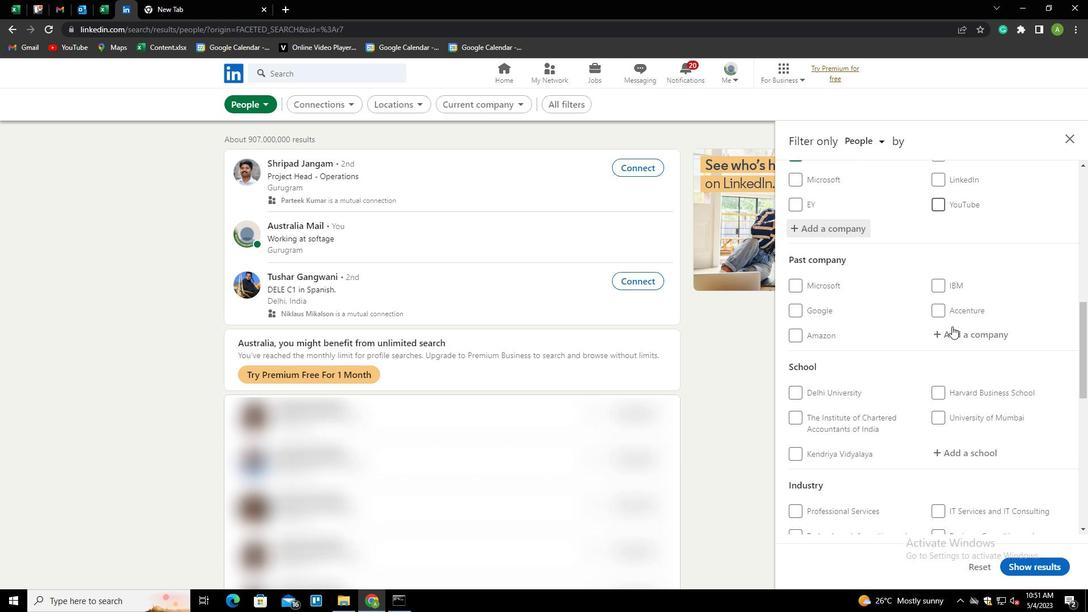 
Action: Mouse moved to (957, 342)
Screenshot: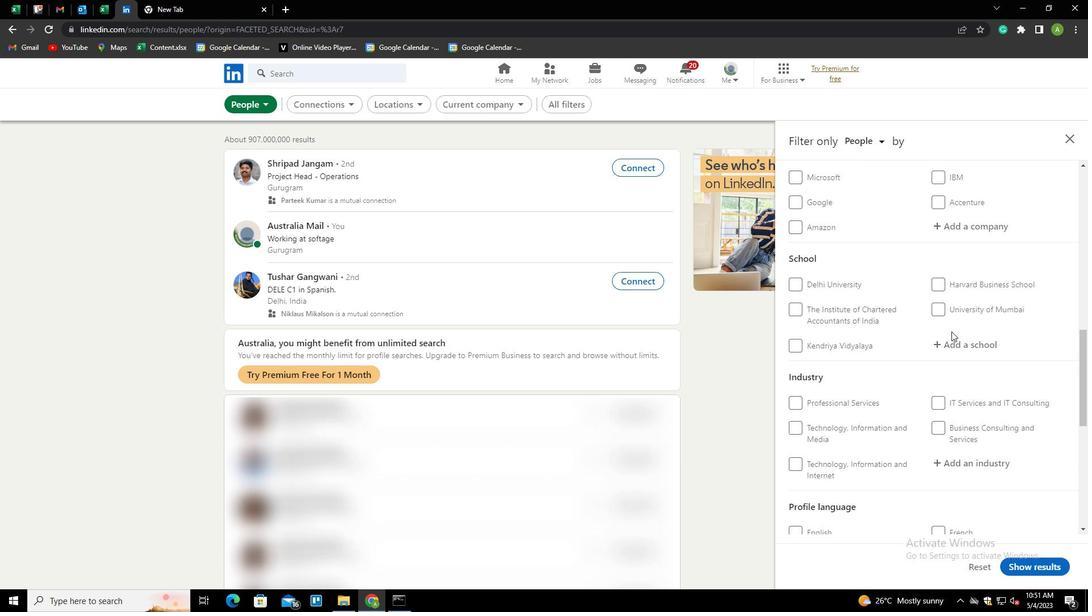 
Action: Mouse pressed left at (957, 342)
Screenshot: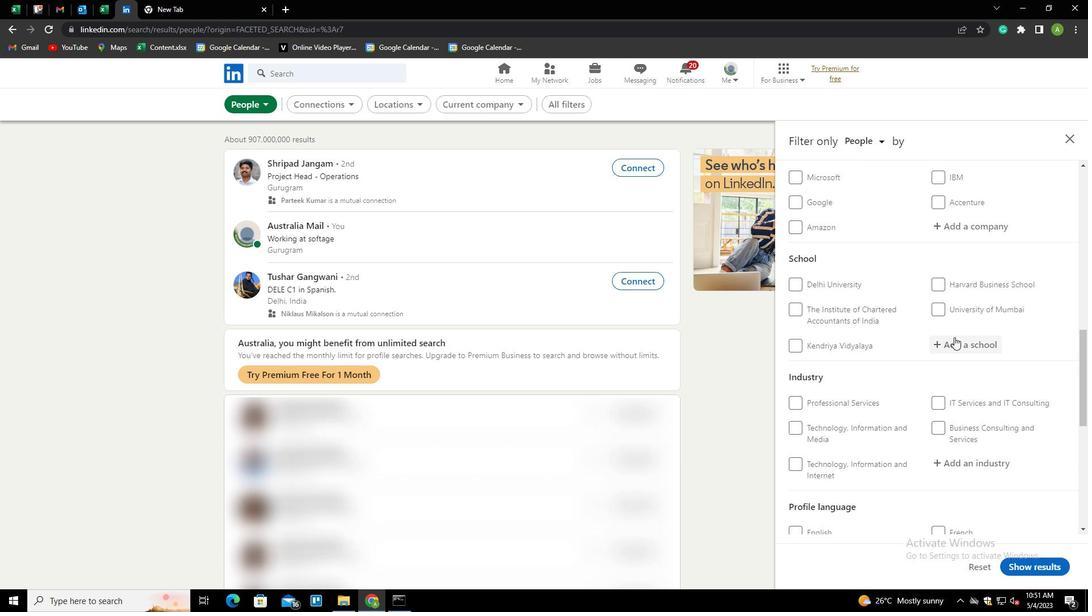 
Action: Key pressed <Key.shift>KARNATAKA<Key.space>TECHNICAL<Key.space>JOBS<Key.down><Key.enter>
Screenshot: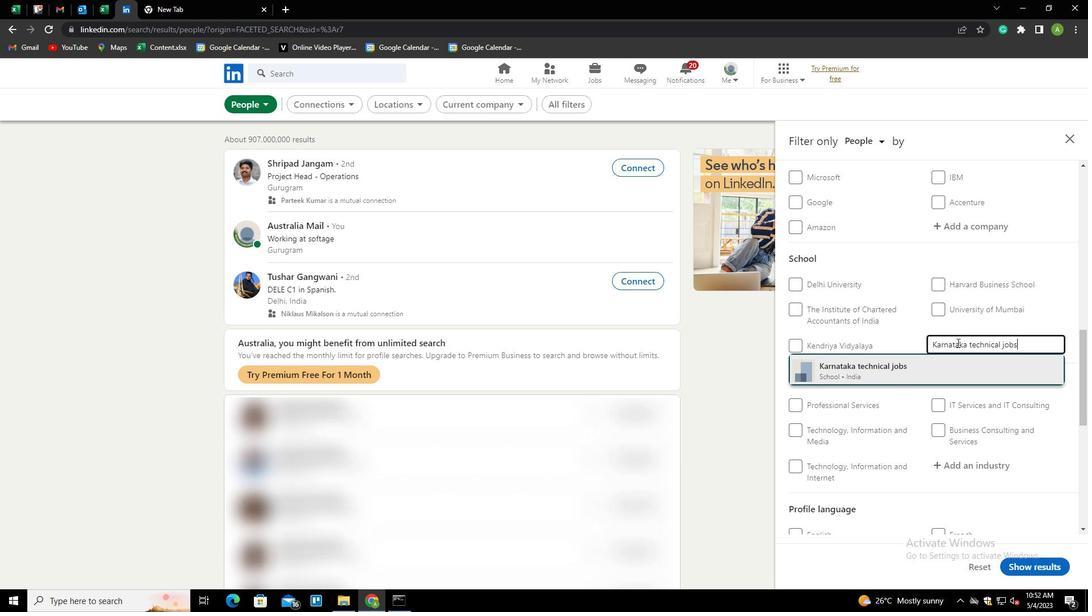 
Action: Mouse scrolled (957, 342) with delta (0, 0)
Screenshot: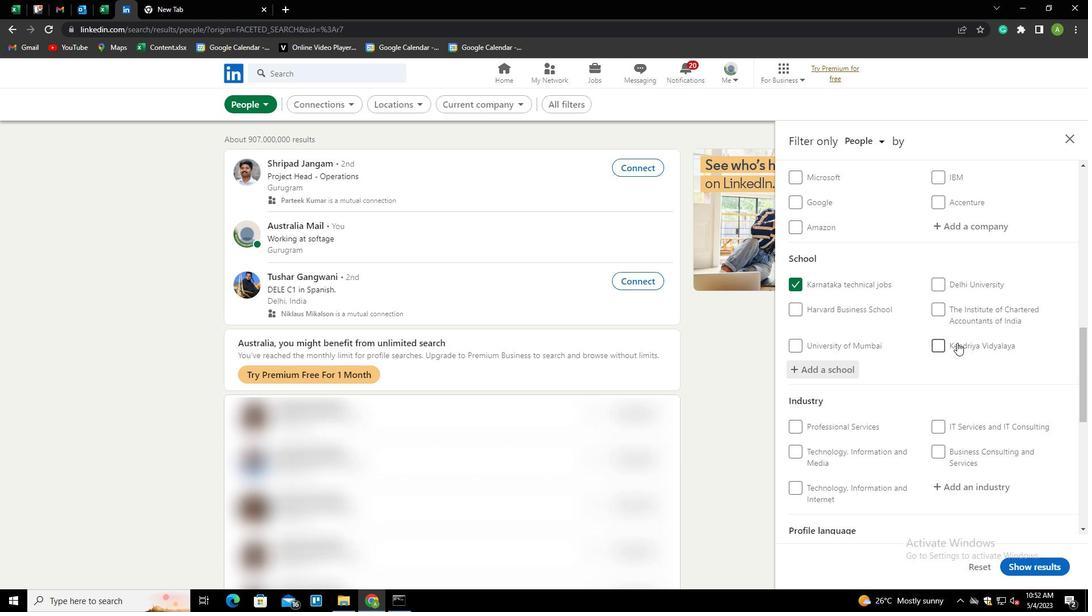 
Action: Mouse scrolled (957, 342) with delta (0, 0)
Screenshot: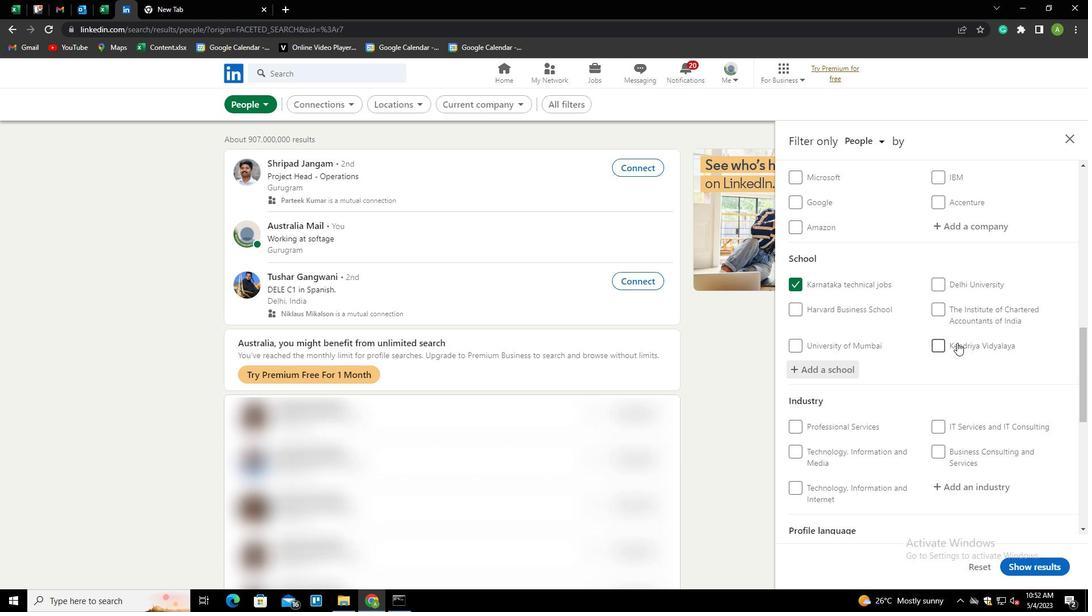 
Action: Mouse scrolled (957, 342) with delta (0, 0)
Screenshot: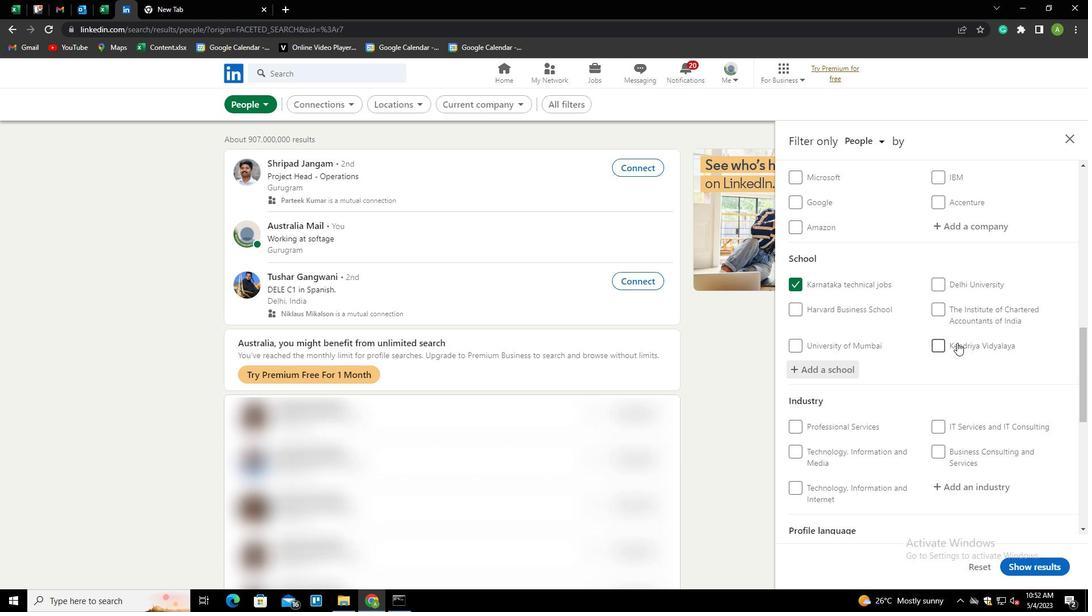 
Action: Mouse moved to (964, 315)
Screenshot: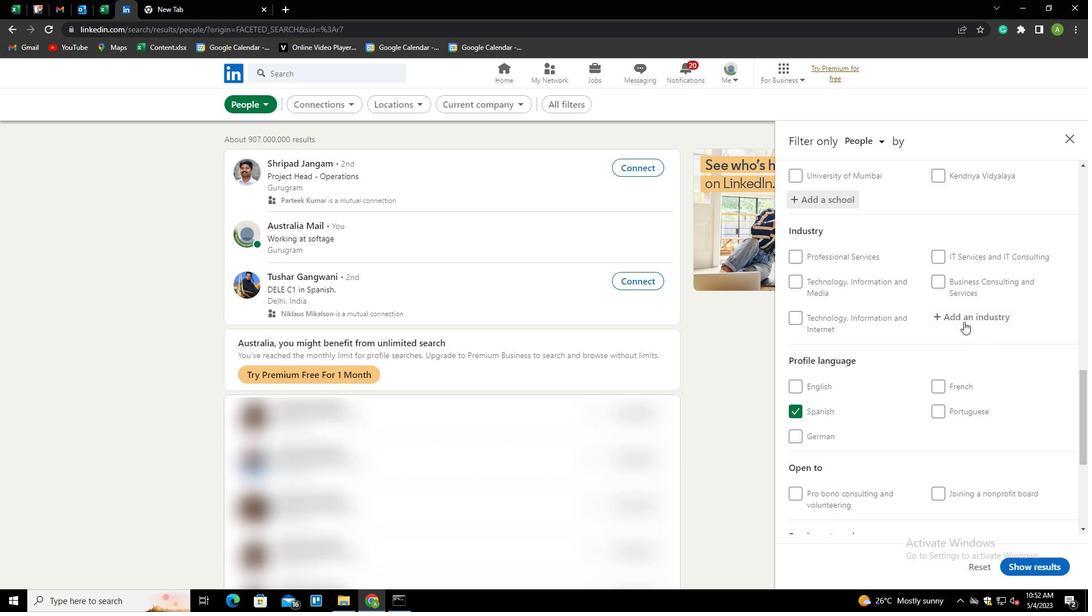 
Action: Mouse pressed left at (964, 315)
Screenshot: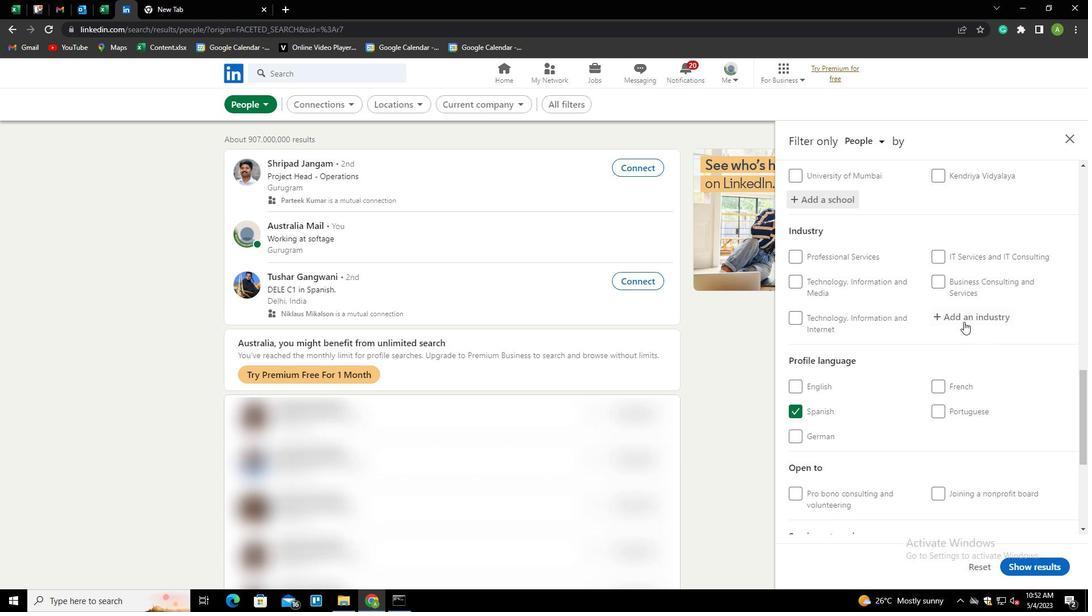 
Action: Key pressed <Key.shift>SOFTWARE<Key.down><Key.enter>
Screenshot: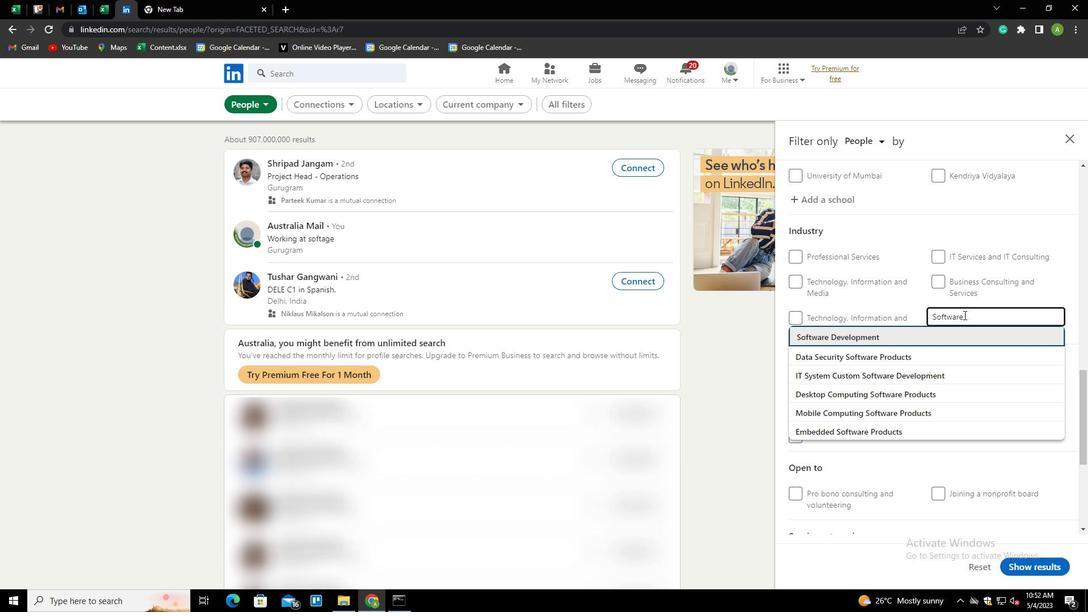 
Action: Mouse scrolled (964, 314) with delta (0, 0)
Screenshot: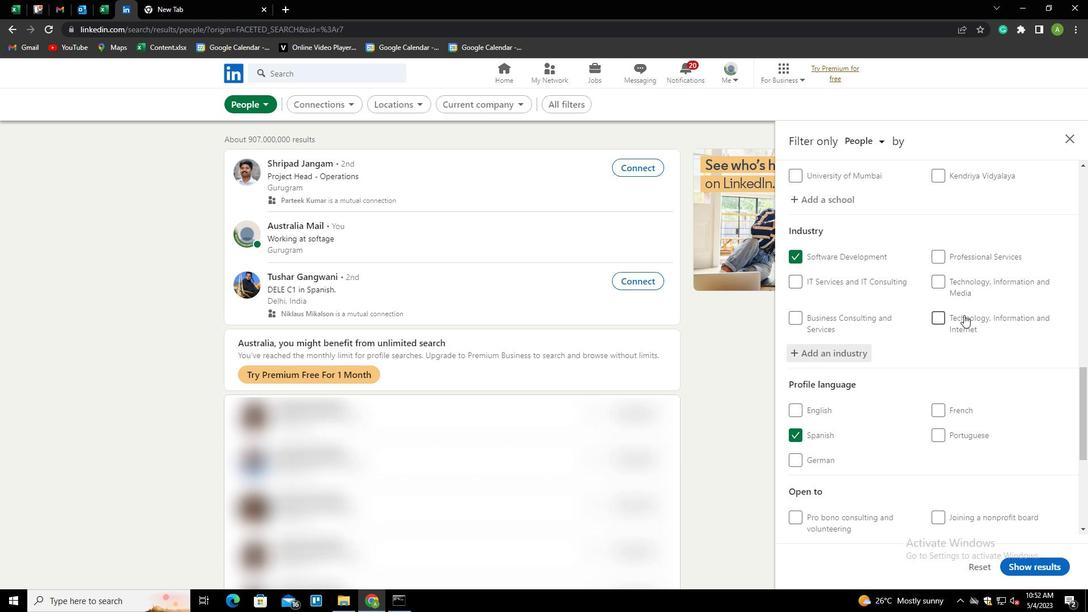 
Action: Mouse scrolled (964, 314) with delta (0, 0)
Screenshot: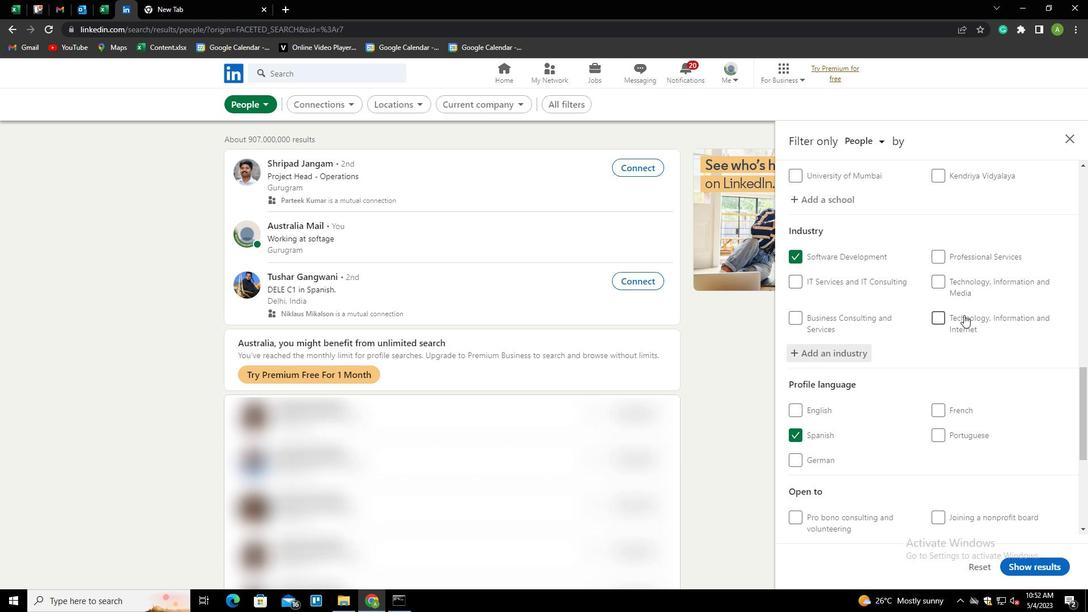 
Action: Mouse scrolled (964, 314) with delta (0, 0)
Screenshot: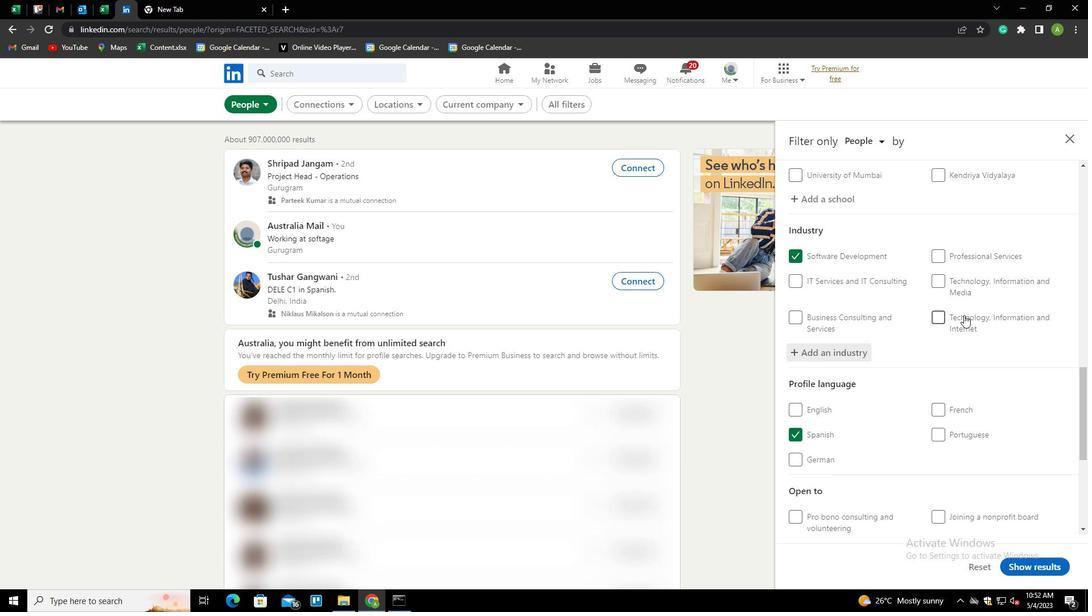 
Action: Mouse scrolled (964, 314) with delta (0, 0)
Screenshot: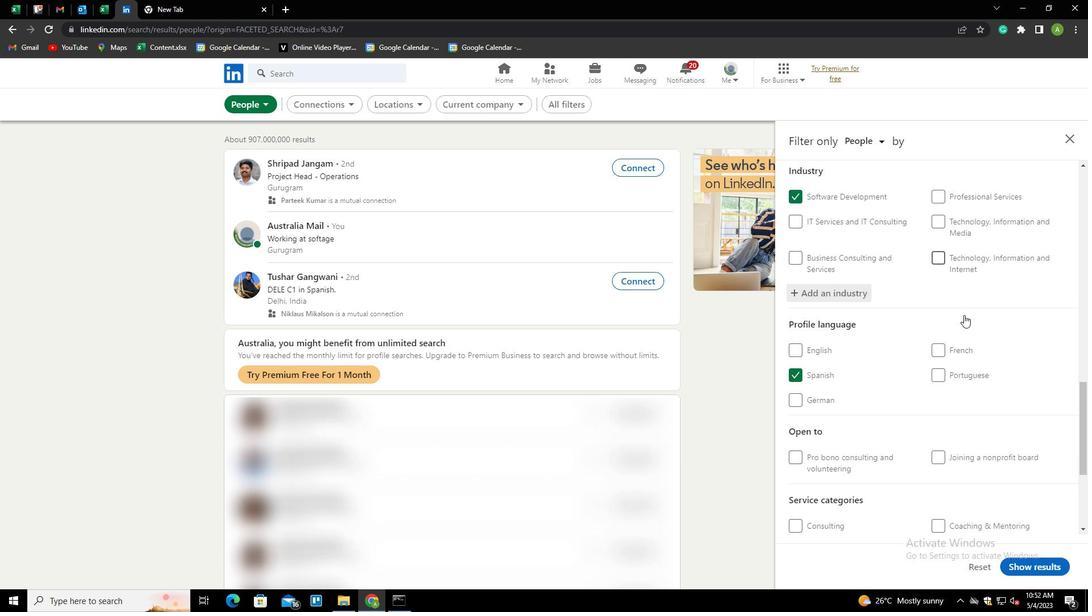 
Action: Mouse moved to (950, 404)
Screenshot: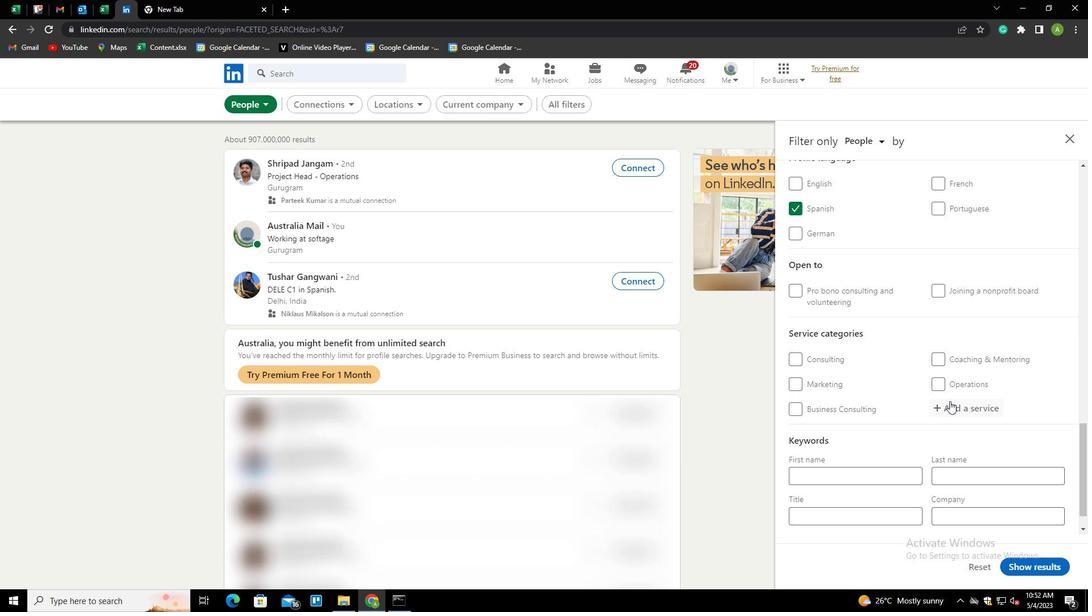 
Action: Mouse pressed left at (950, 404)
Screenshot: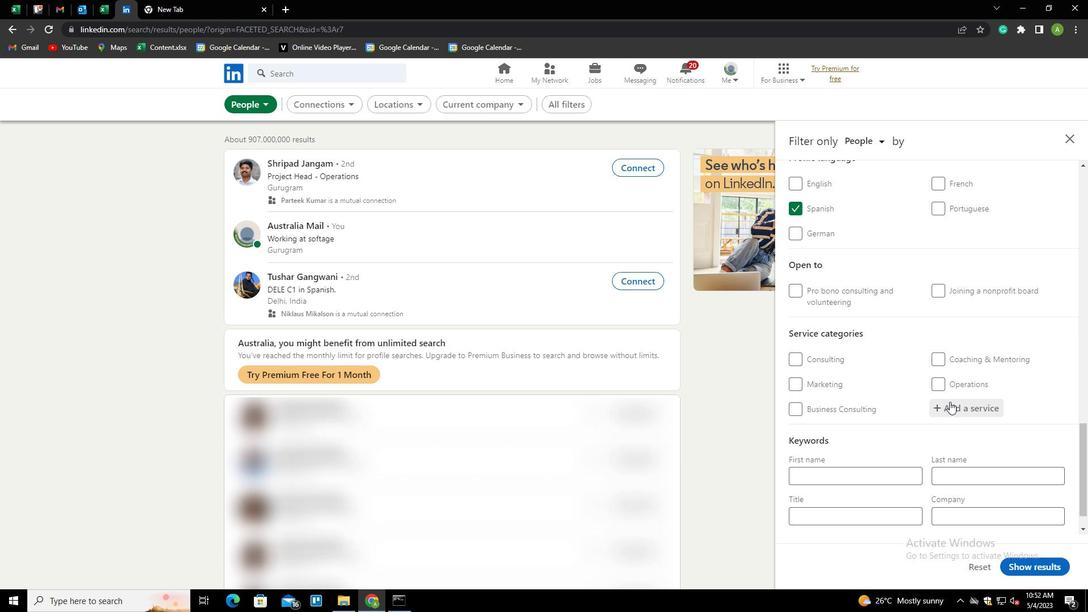 
Action: Key pressed <Key.shift>FINANCIAL<Key.space><Key.shift>ADVISORY<Key.down><Key.enter>
Screenshot: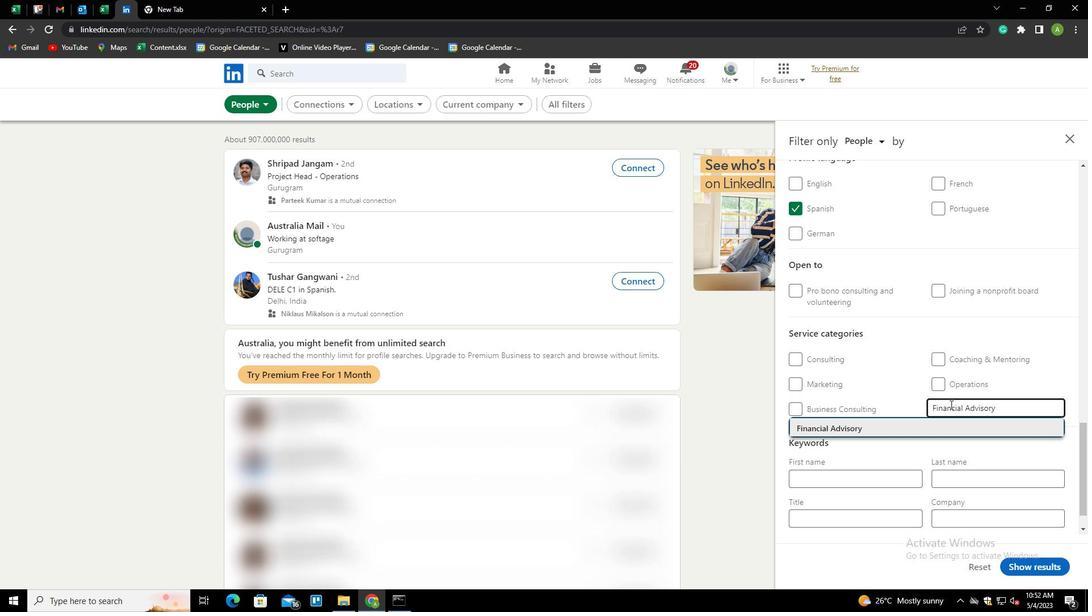 
Action: Mouse scrolled (950, 404) with delta (0, 0)
Screenshot: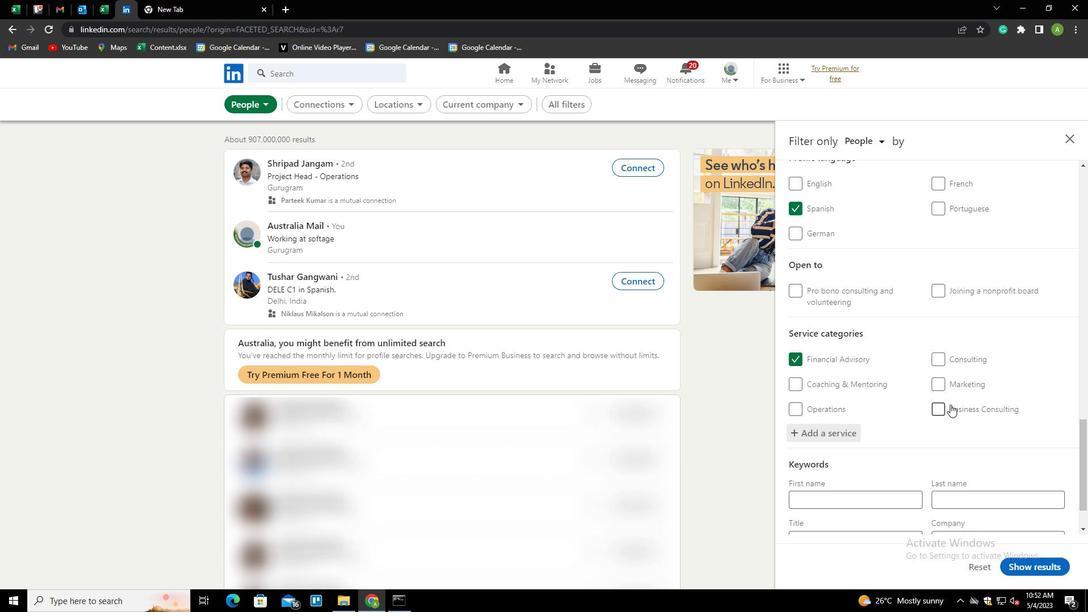 
Action: Mouse scrolled (950, 404) with delta (0, 0)
Screenshot: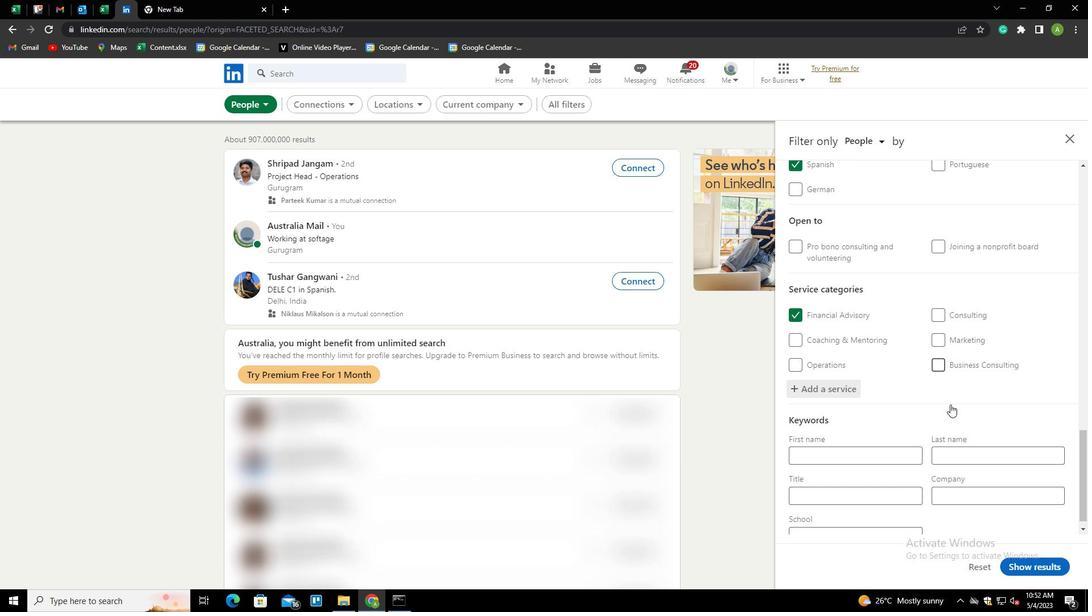 
Action: Mouse scrolled (950, 404) with delta (0, 0)
Screenshot: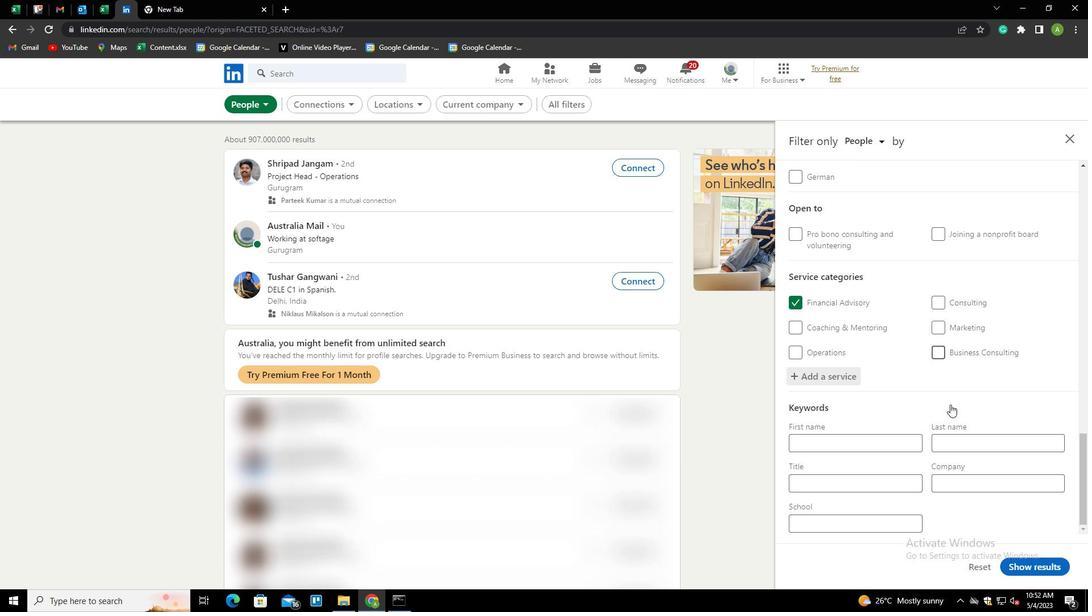 
Action: Mouse scrolled (950, 404) with delta (0, 0)
Screenshot: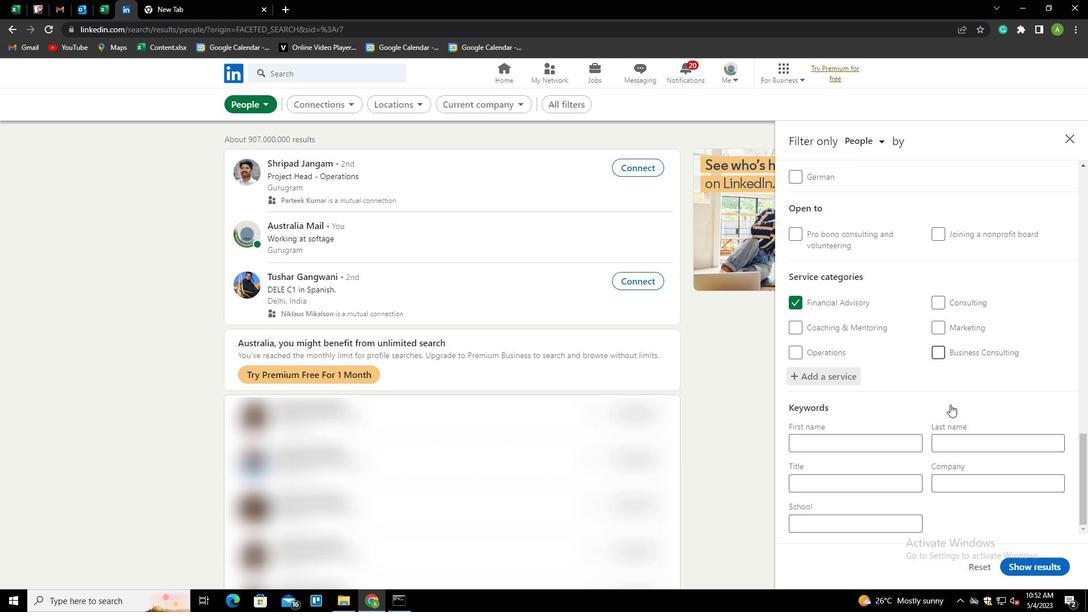 
Action: Mouse moved to (862, 488)
Screenshot: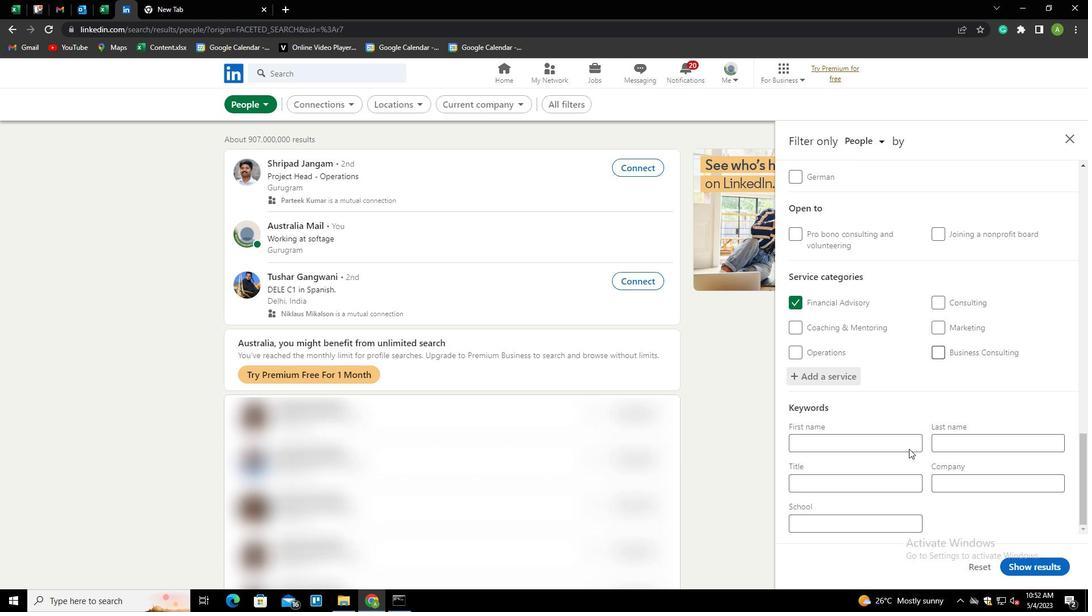 
Action: Mouse pressed left at (862, 488)
Screenshot: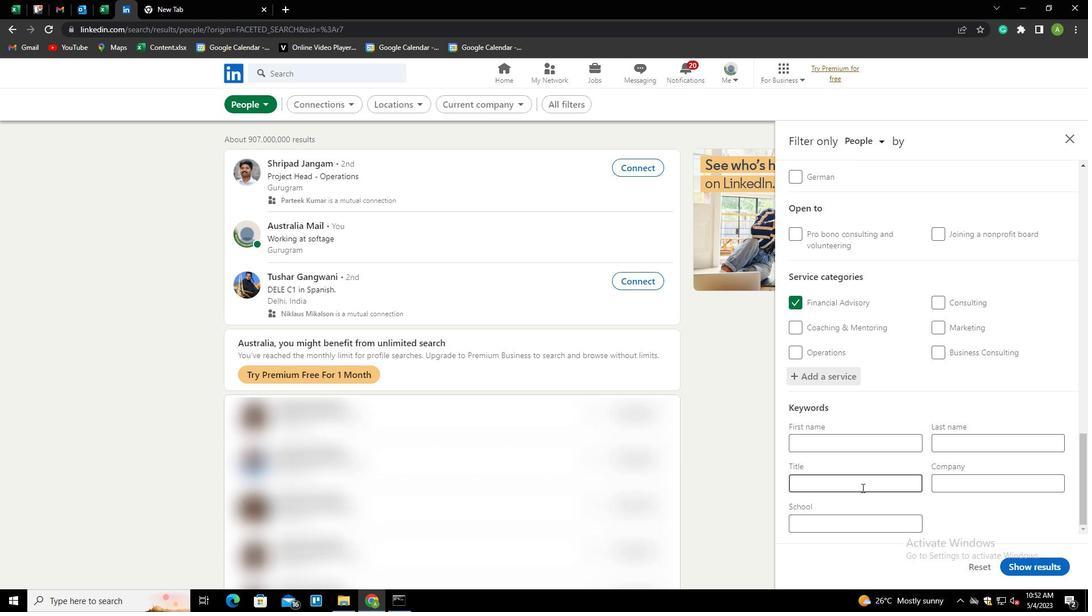 
Action: Key pressed <Key.shift>MANAGING<Key.space><Key.shift>MEMBER
Screenshot: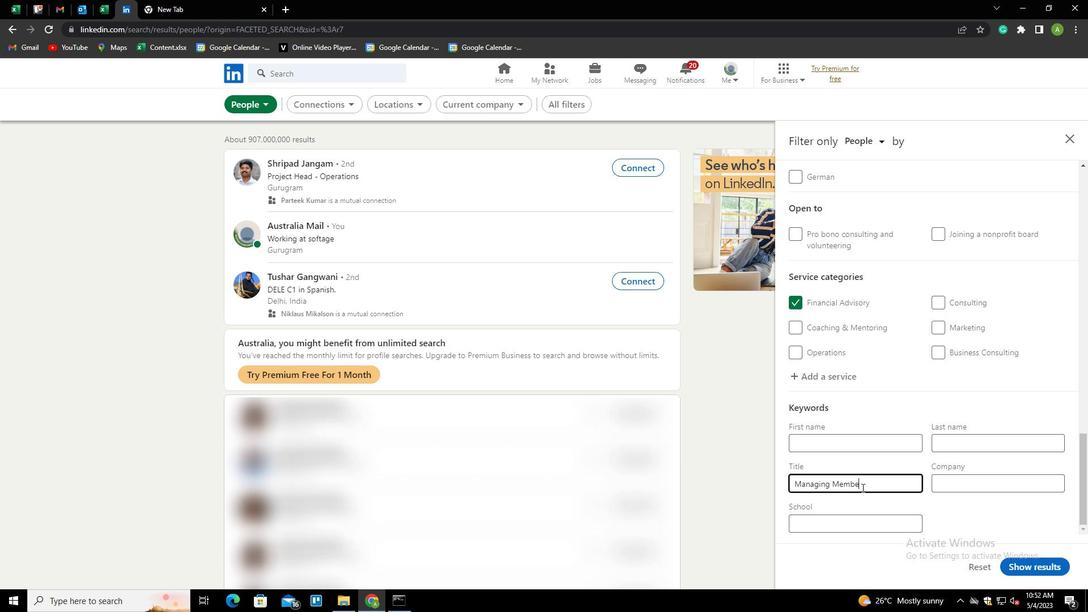 
Action: Mouse moved to (975, 508)
Screenshot: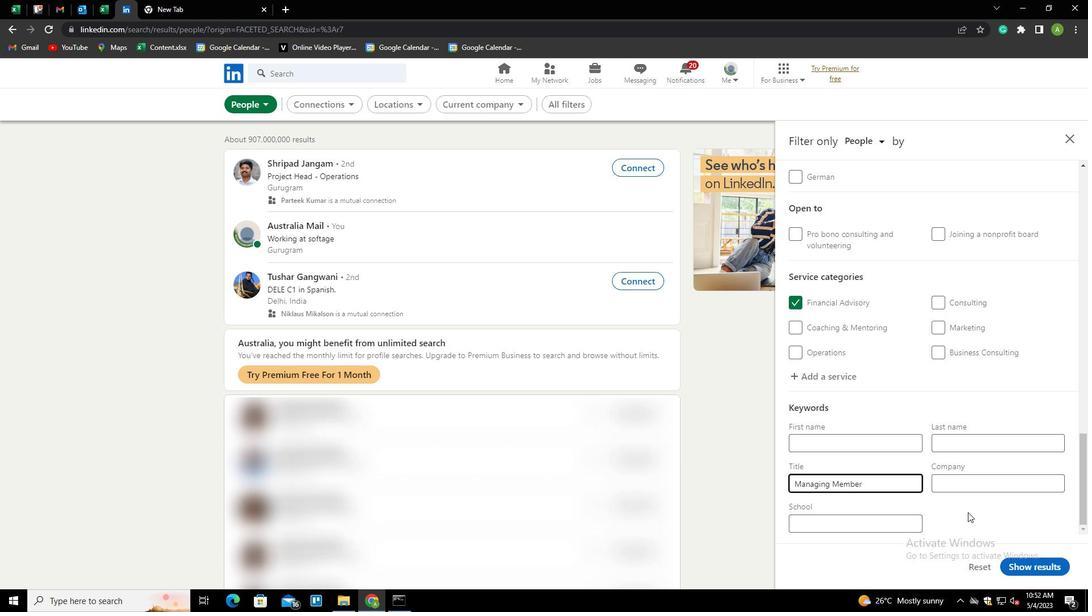 
Action: Mouse pressed left at (975, 508)
Screenshot: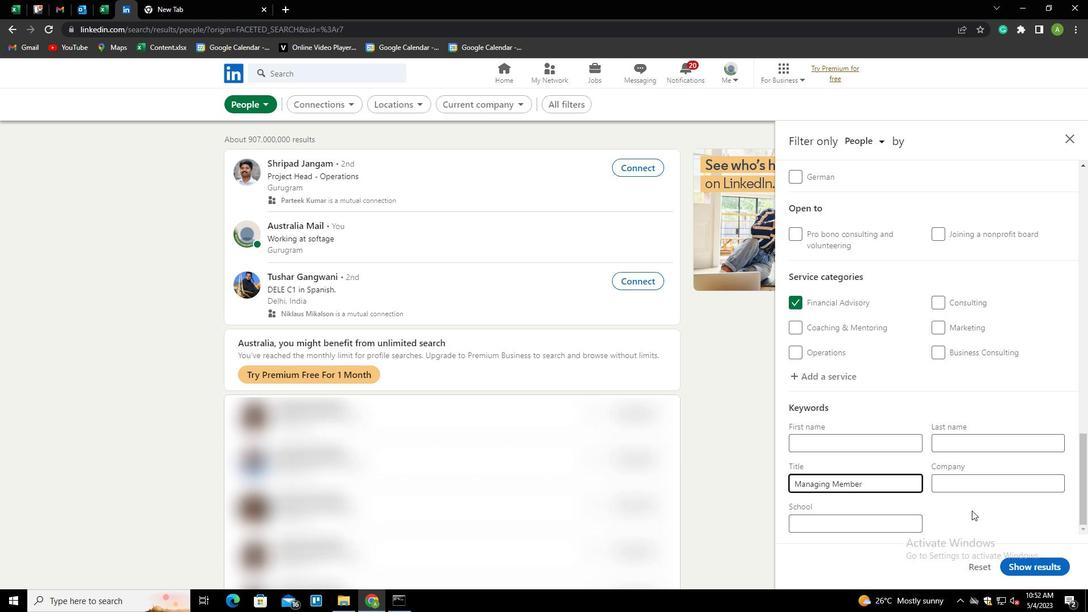 
Action: Mouse moved to (1036, 561)
Screenshot: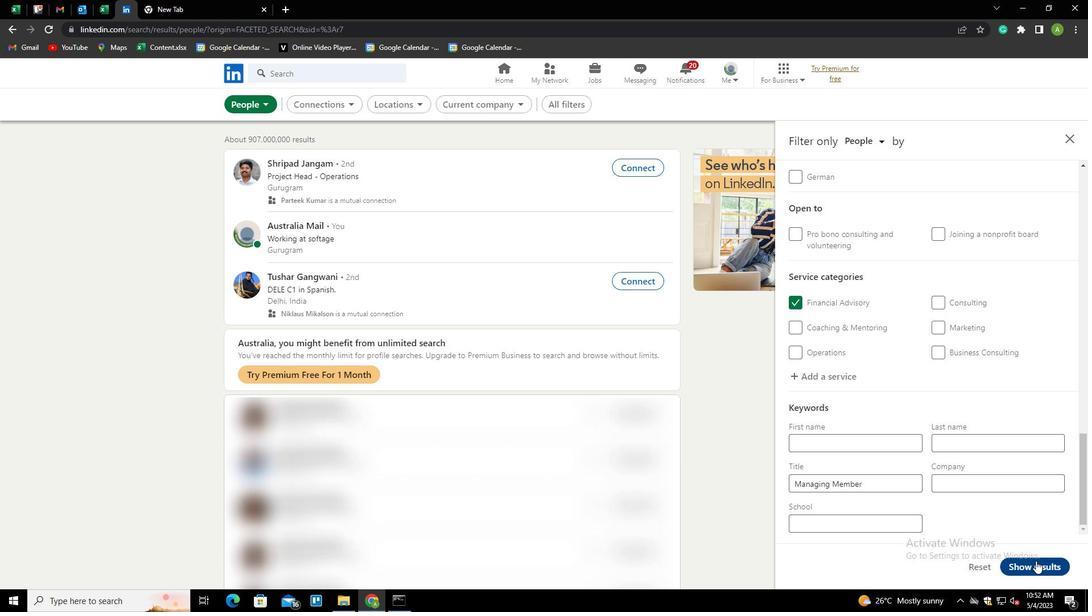 
Action: Mouse pressed left at (1036, 561)
Screenshot: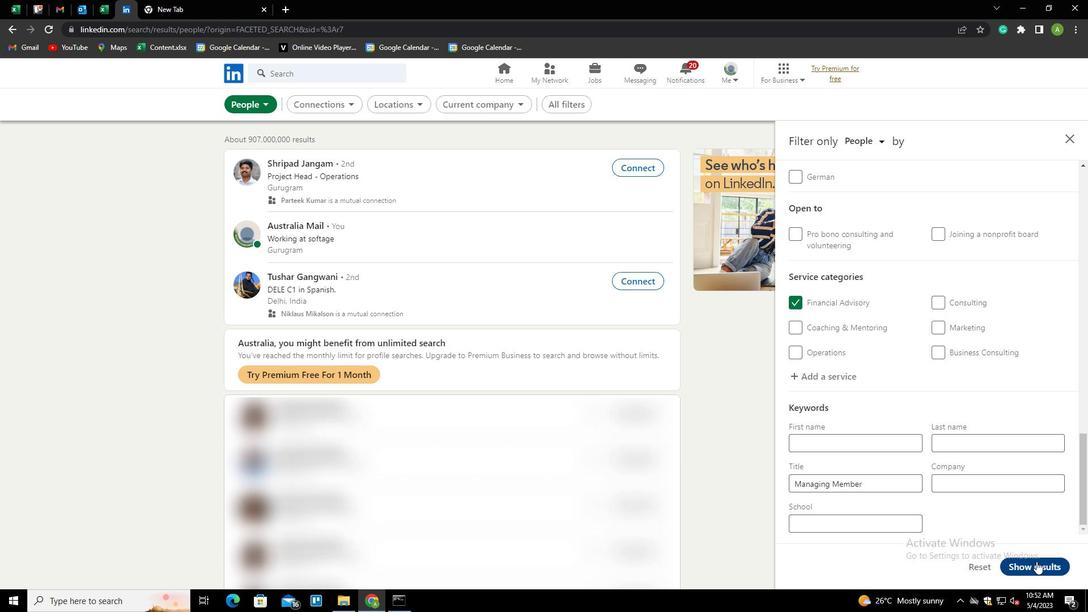 
